 Task: Open a blank sheet, save the file as fostercreativity.doc Add Heading 'Ways to foster creativity: 'Ways to foster creativity:  Add the following points with arrow bulletsAdd the following points with arrow bullets •	Curiosity_x000D_
•	Inspiration _x000D_
•	Brainstorming_x000D_
•	Exploring new perspectives_x000D_
 Highlight heading with color  Yellow Select the entire text and apply  Outside Borders ,change the font size of heading and points to 18
Action: Mouse moved to (29, 22)
Screenshot: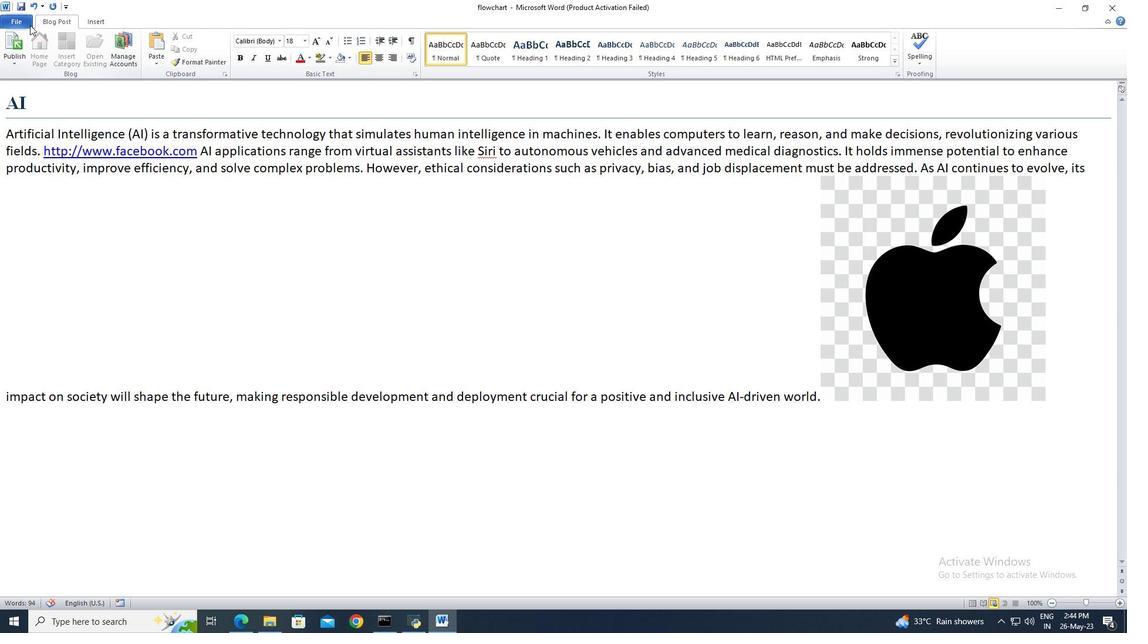 
Action: Mouse pressed left at (29, 22)
Screenshot: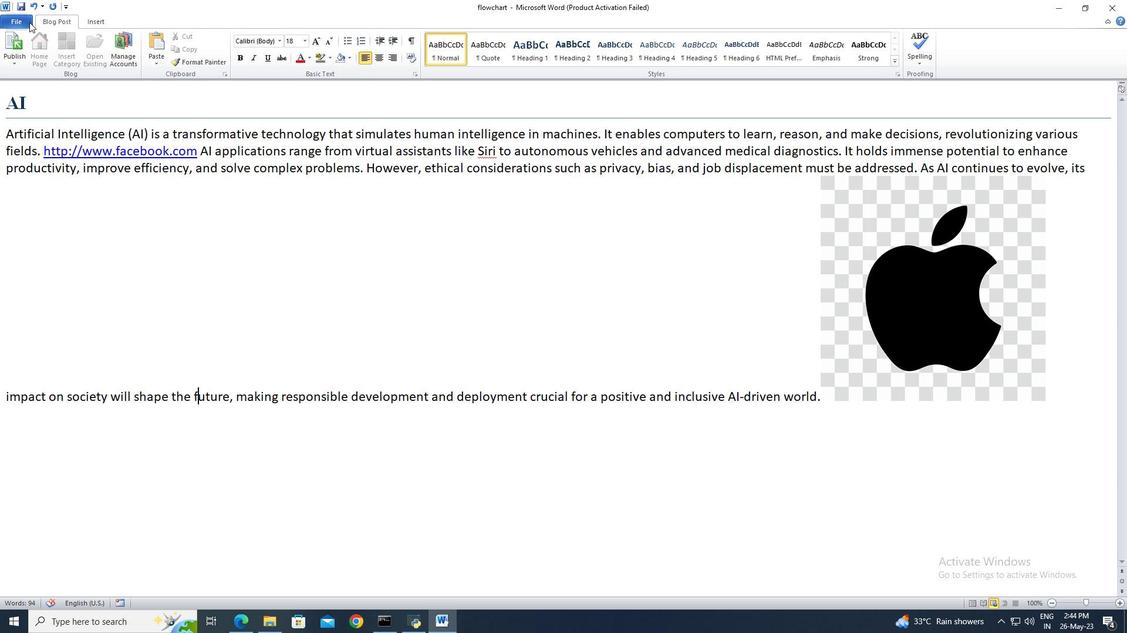 
Action: Mouse moved to (29, 149)
Screenshot: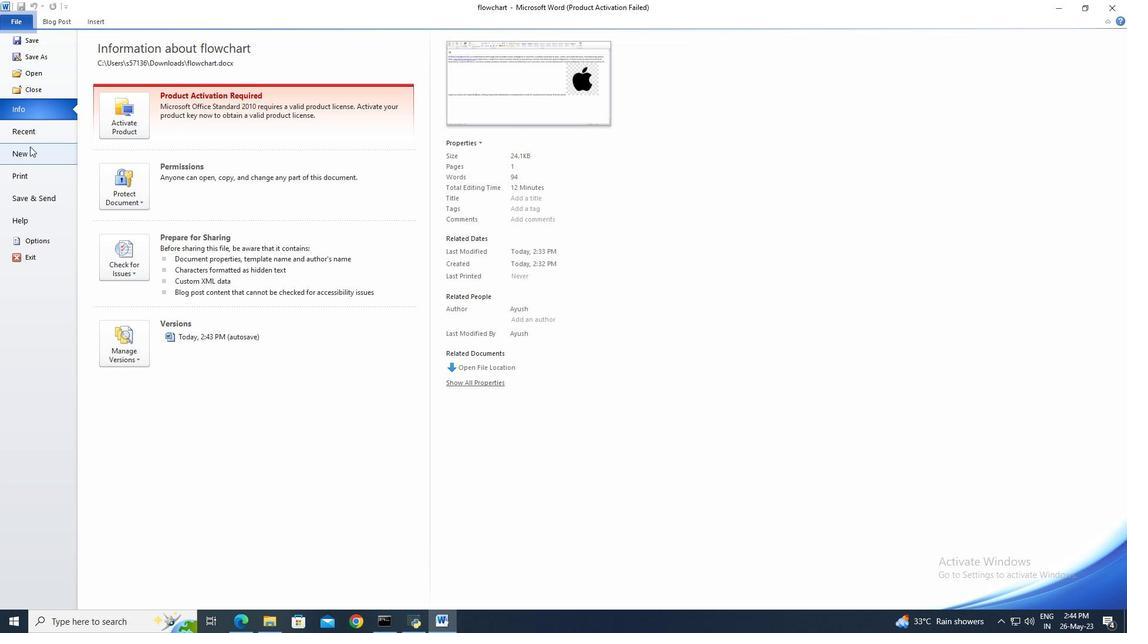 
Action: Mouse pressed left at (29, 149)
Screenshot: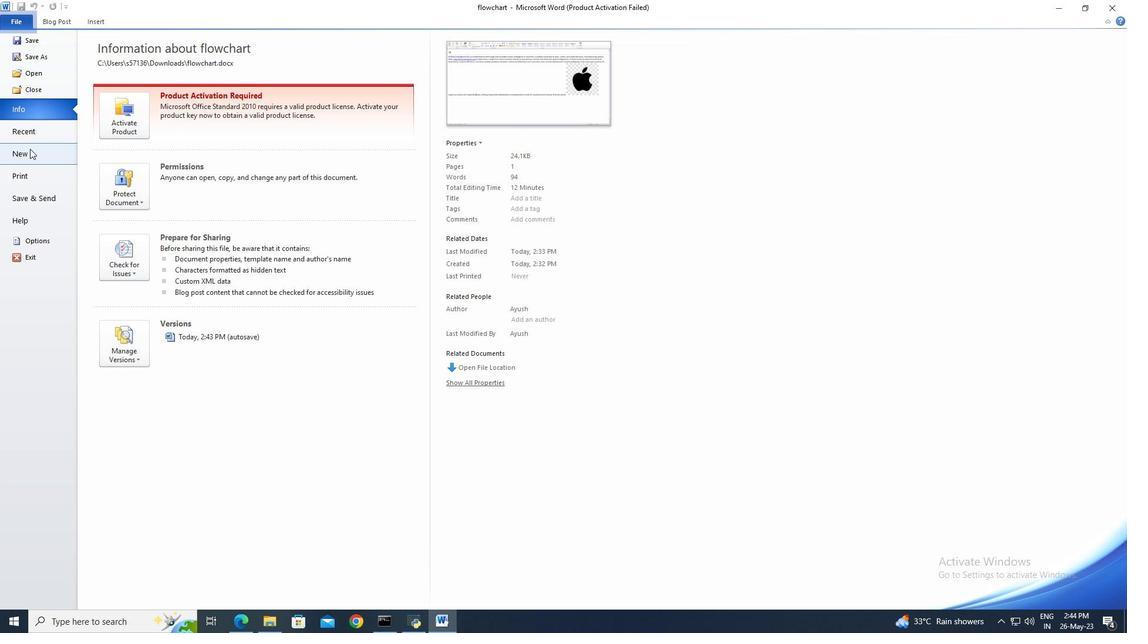 
Action: Mouse moved to (585, 297)
Screenshot: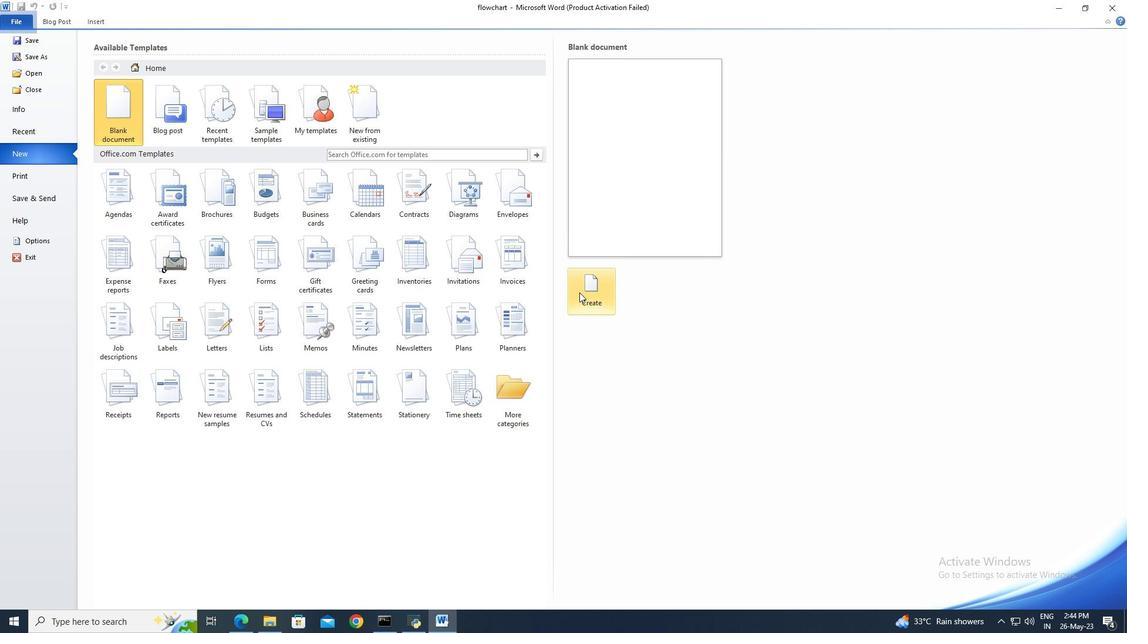 
Action: Mouse pressed left at (585, 297)
Screenshot: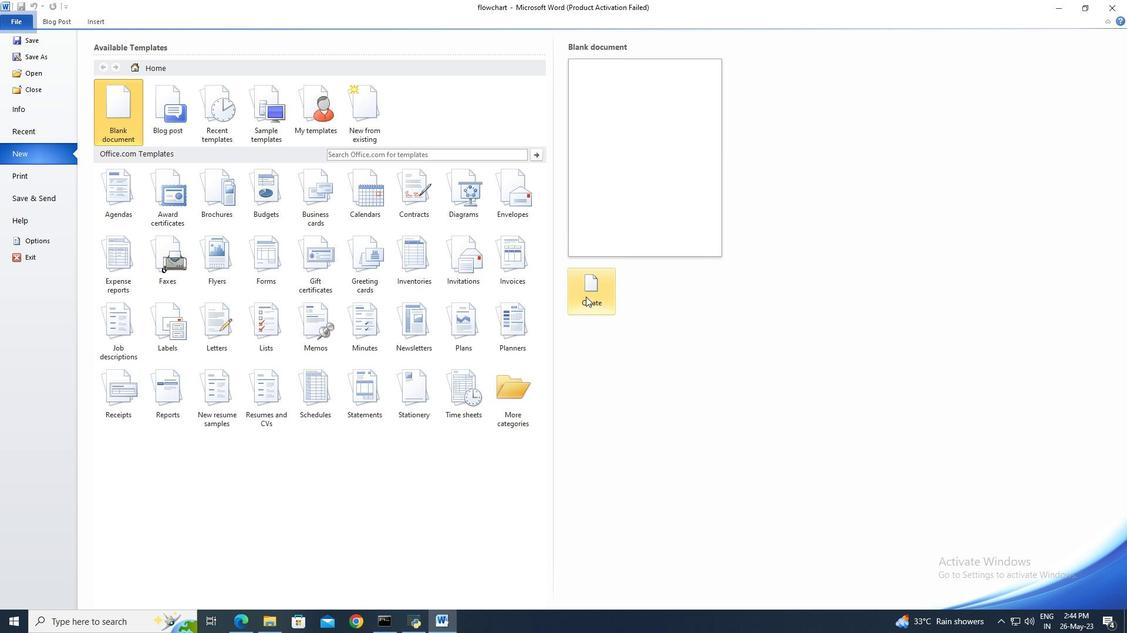
Action: Mouse moved to (28, 24)
Screenshot: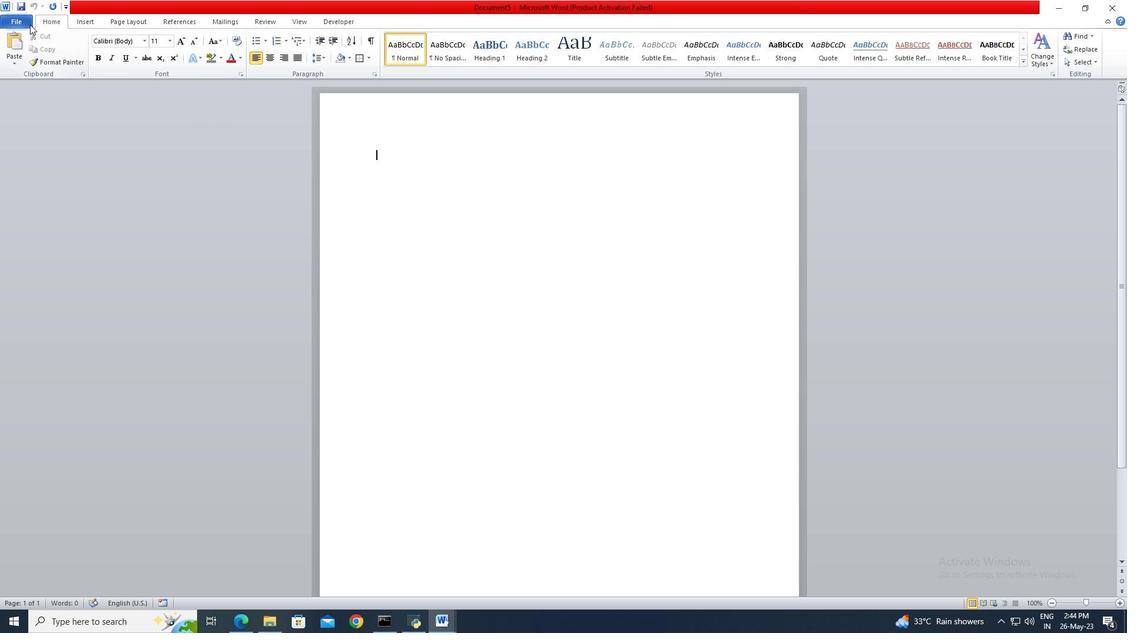 
Action: Mouse pressed left at (28, 24)
Screenshot: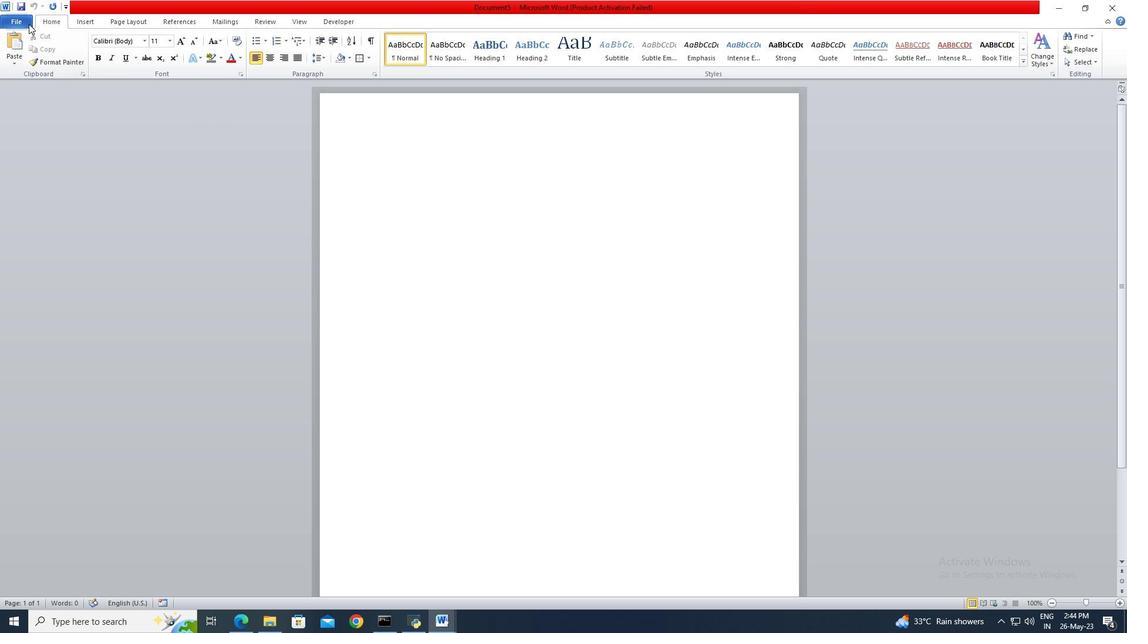 
Action: Mouse moved to (28, 53)
Screenshot: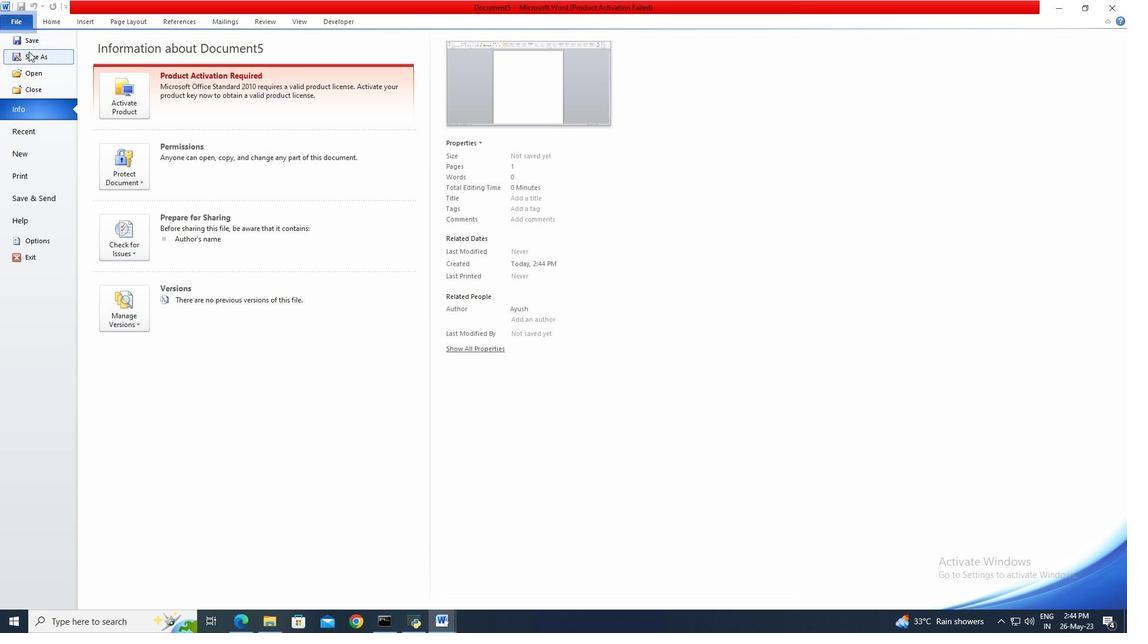 
Action: Mouse pressed left at (28, 53)
Screenshot: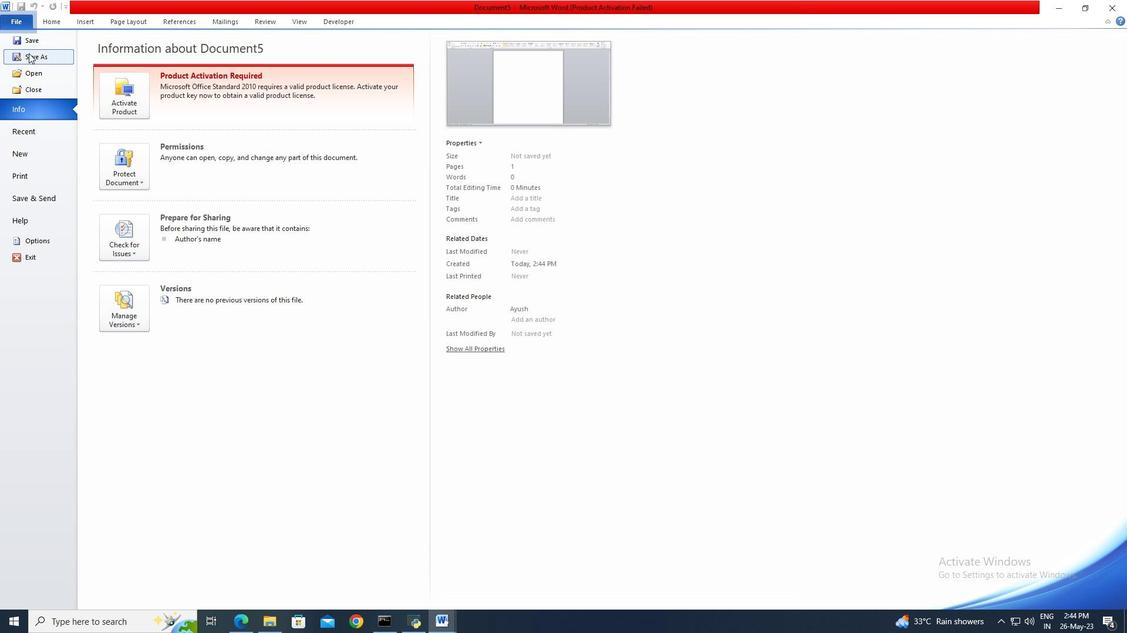 
Action: Mouse moved to (42, 122)
Screenshot: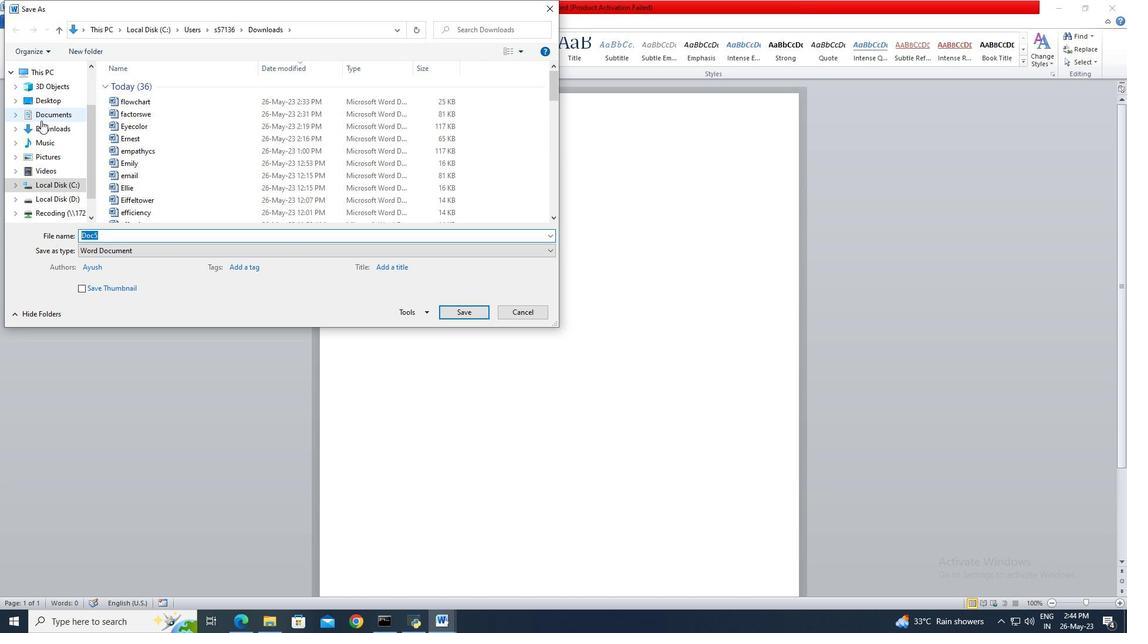 
Action: Mouse pressed left at (42, 122)
Screenshot: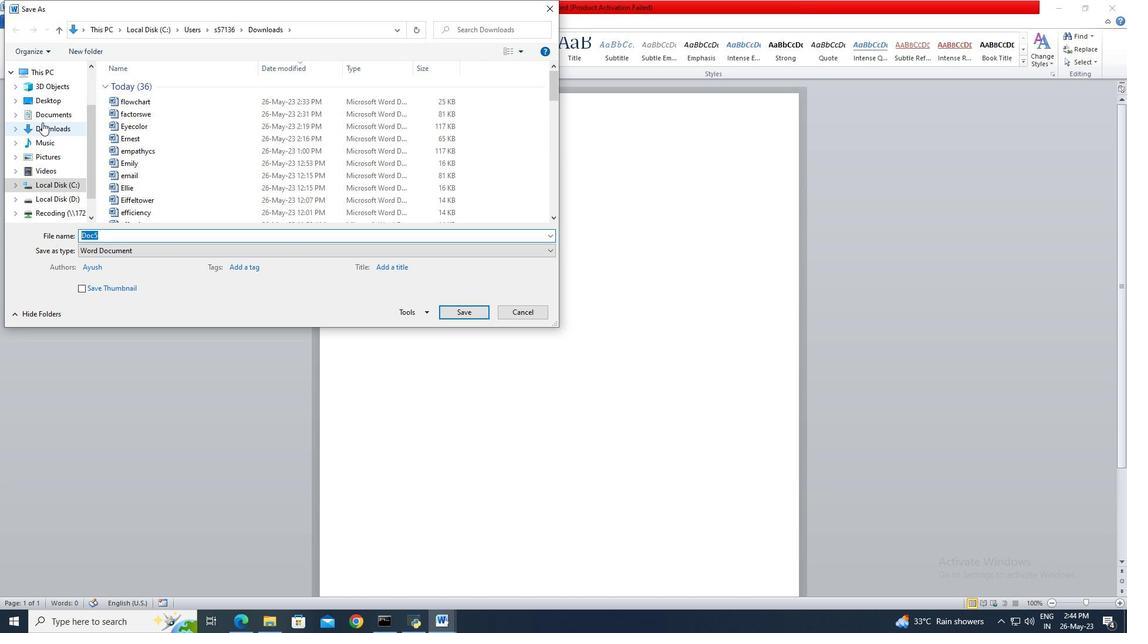 
Action: Mouse moved to (104, 235)
Screenshot: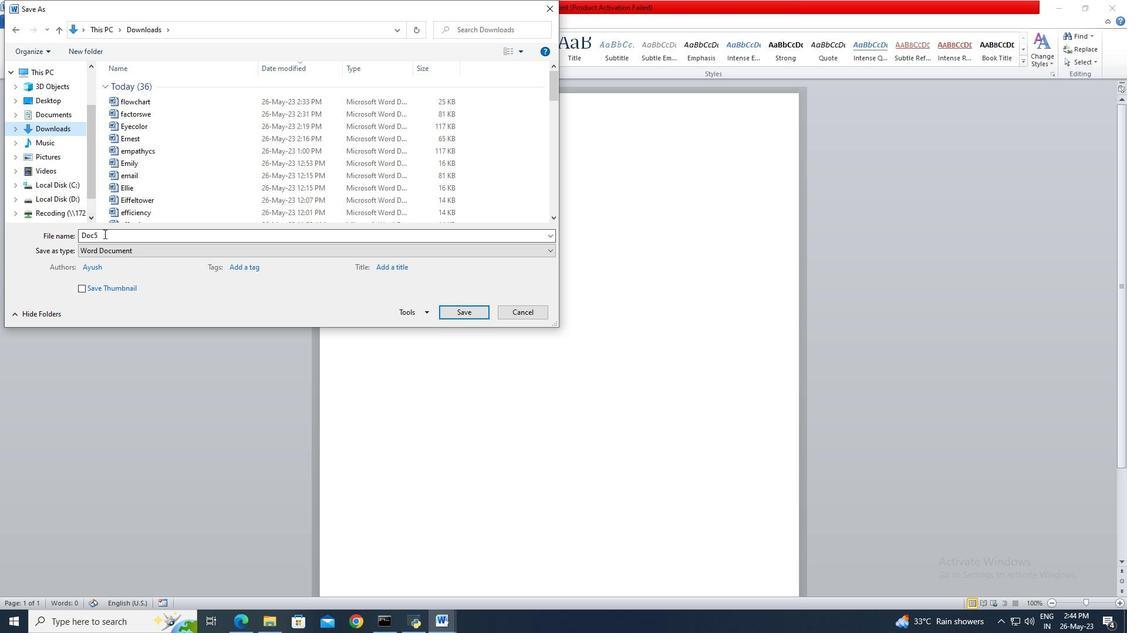 
Action: Mouse pressed left at (104, 235)
Screenshot: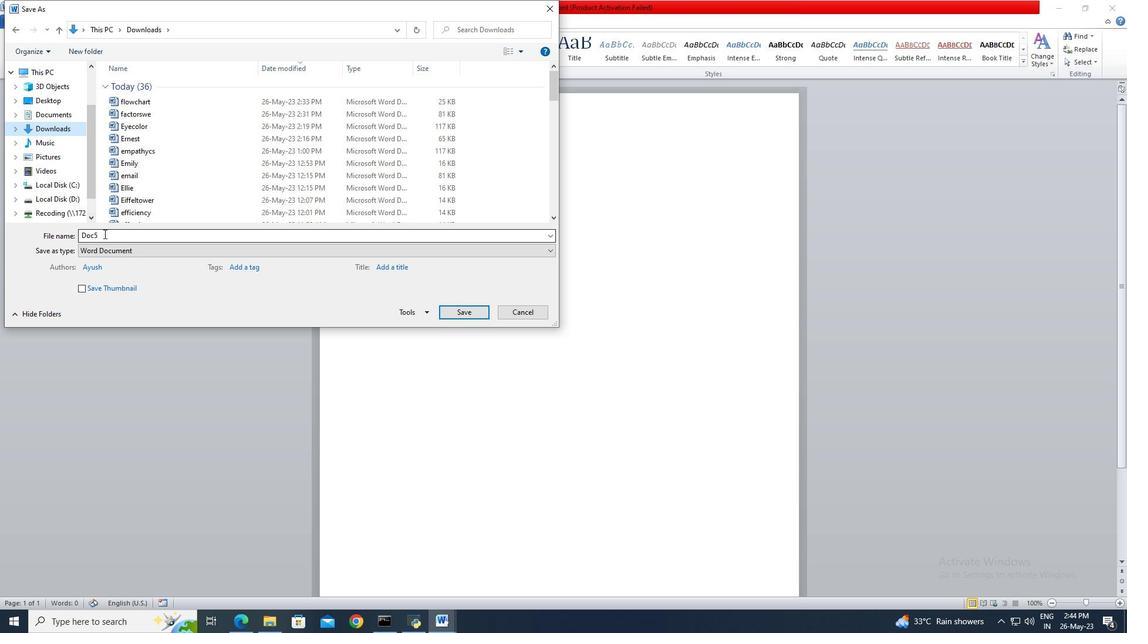 
Action: Key pressed fostercreativity
Screenshot: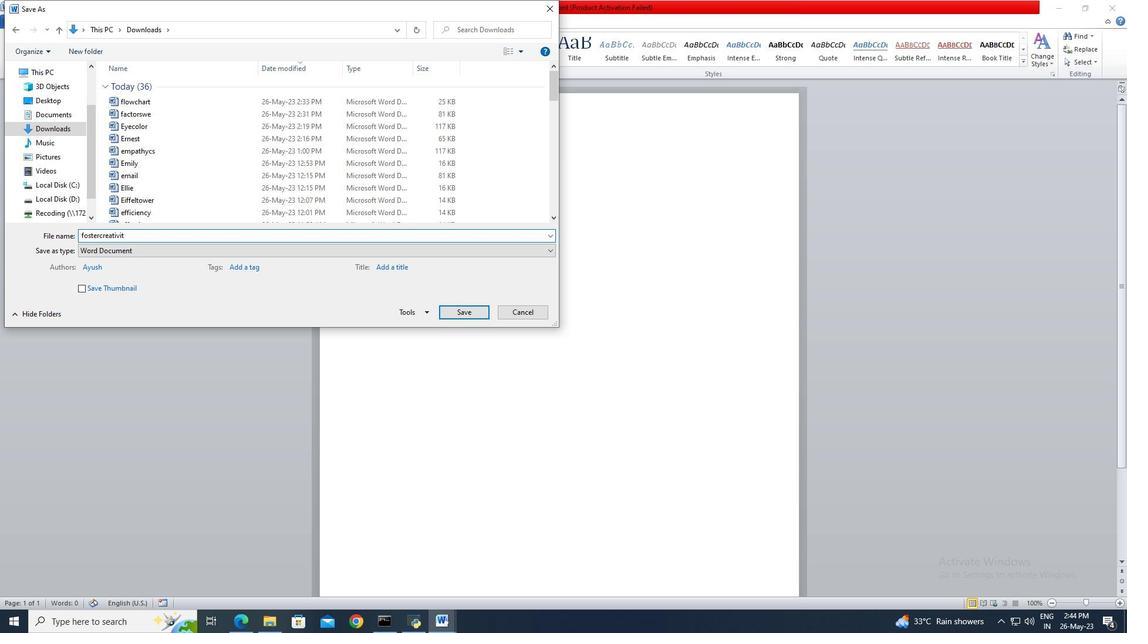 
Action: Mouse moved to (443, 311)
Screenshot: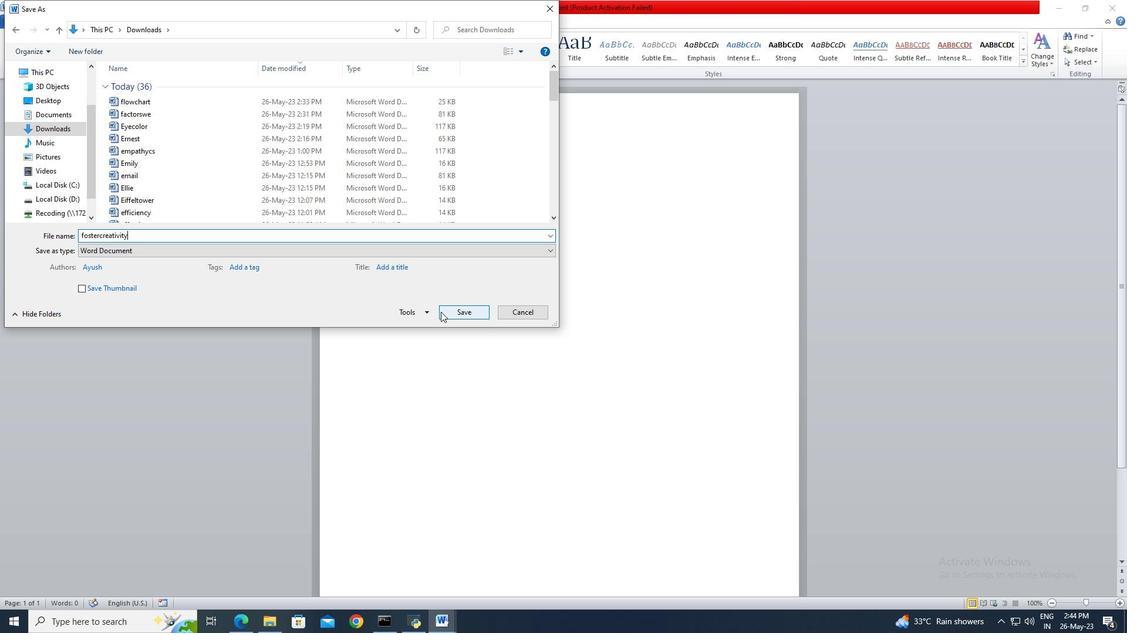 
Action: Mouse pressed left at (443, 311)
Screenshot: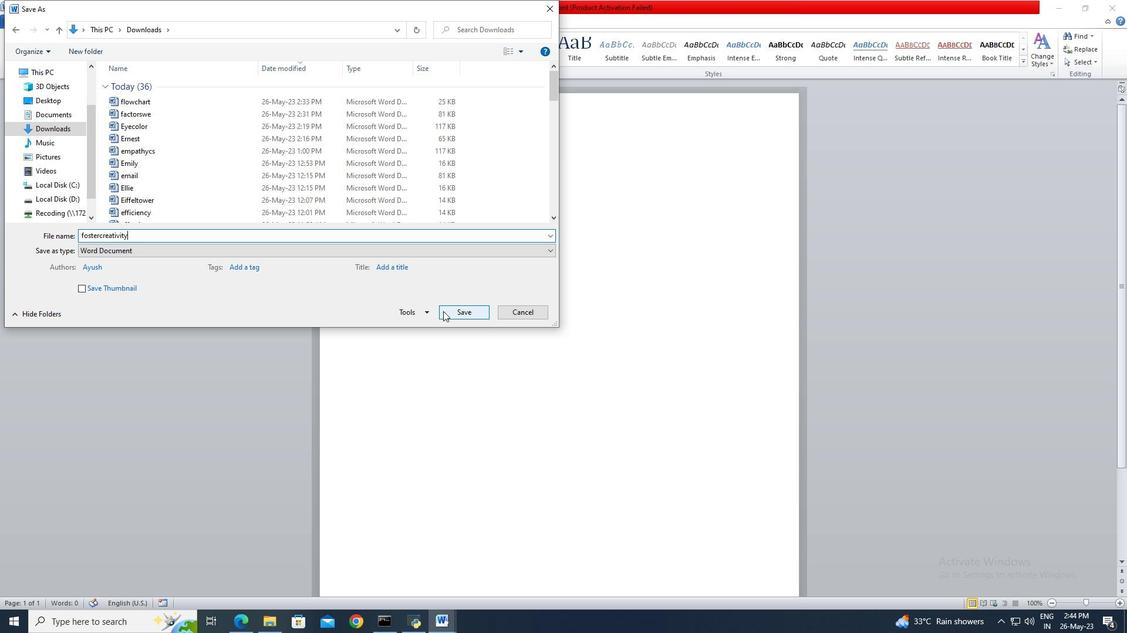 
Action: Mouse moved to (501, 55)
Screenshot: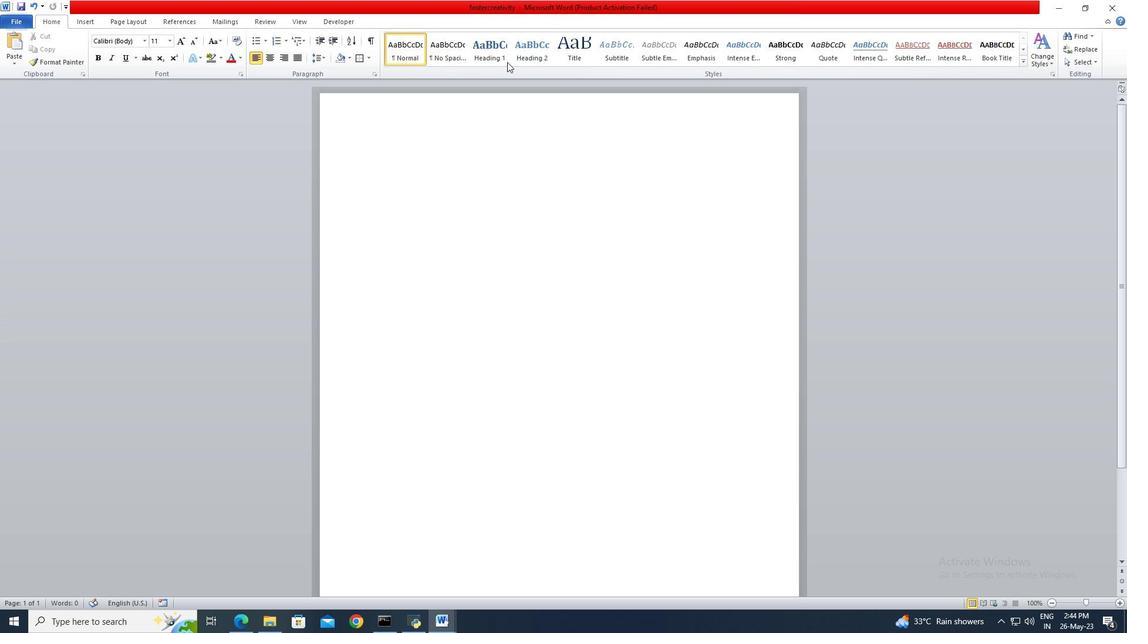 
Action: Mouse pressed left at (501, 55)
Screenshot: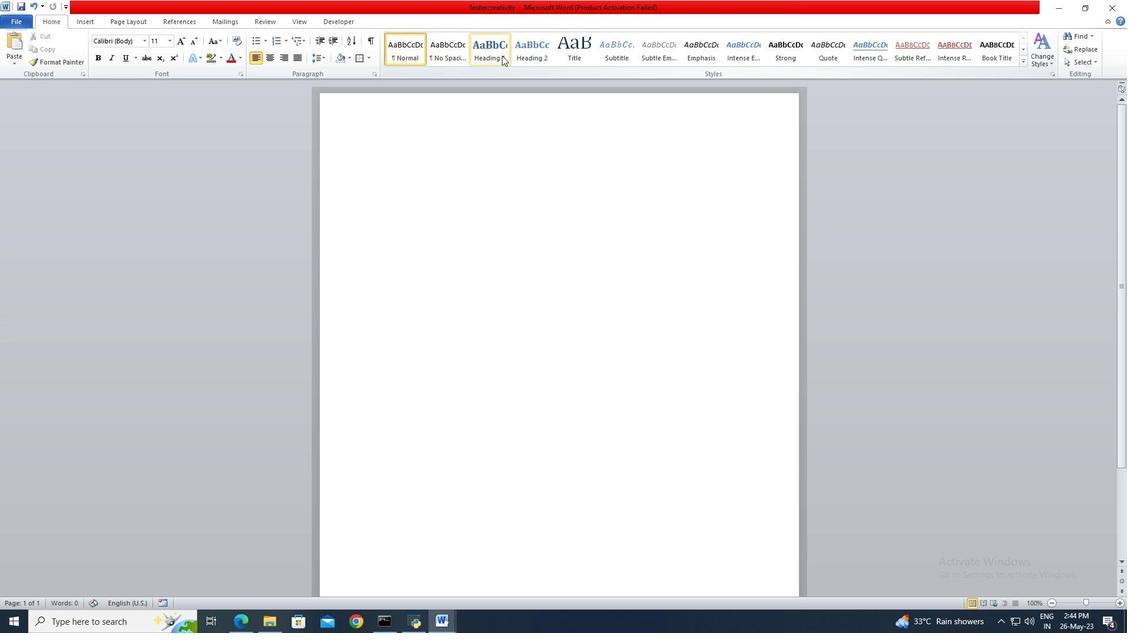 
Action: Mouse moved to (493, 174)
Screenshot: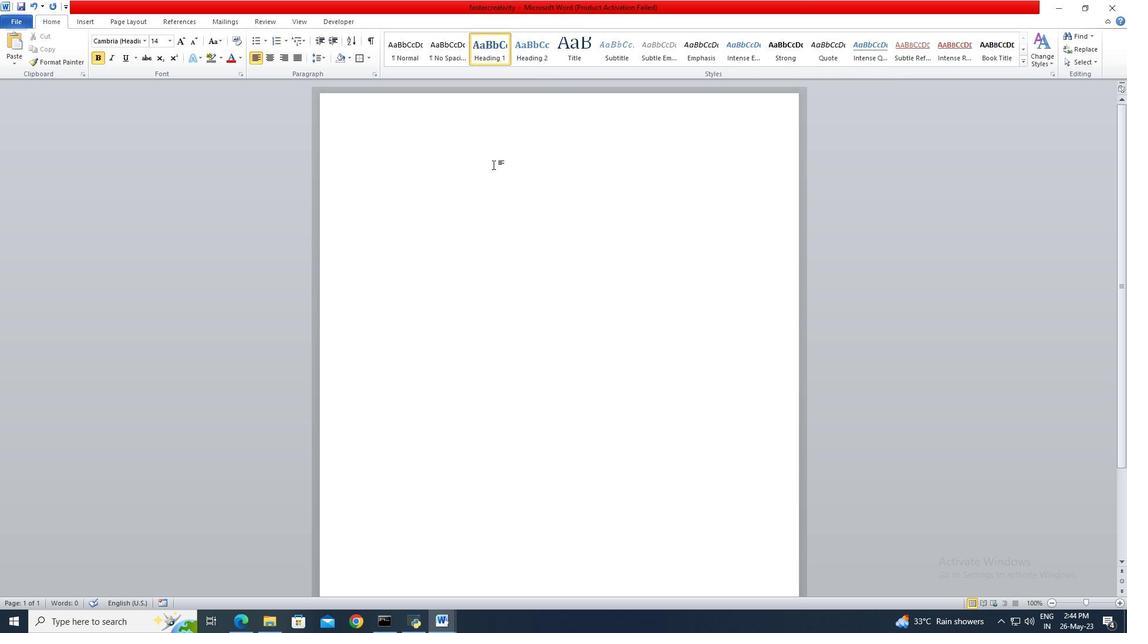 
Action: Mouse pressed left at (493, 174)
Screenshot: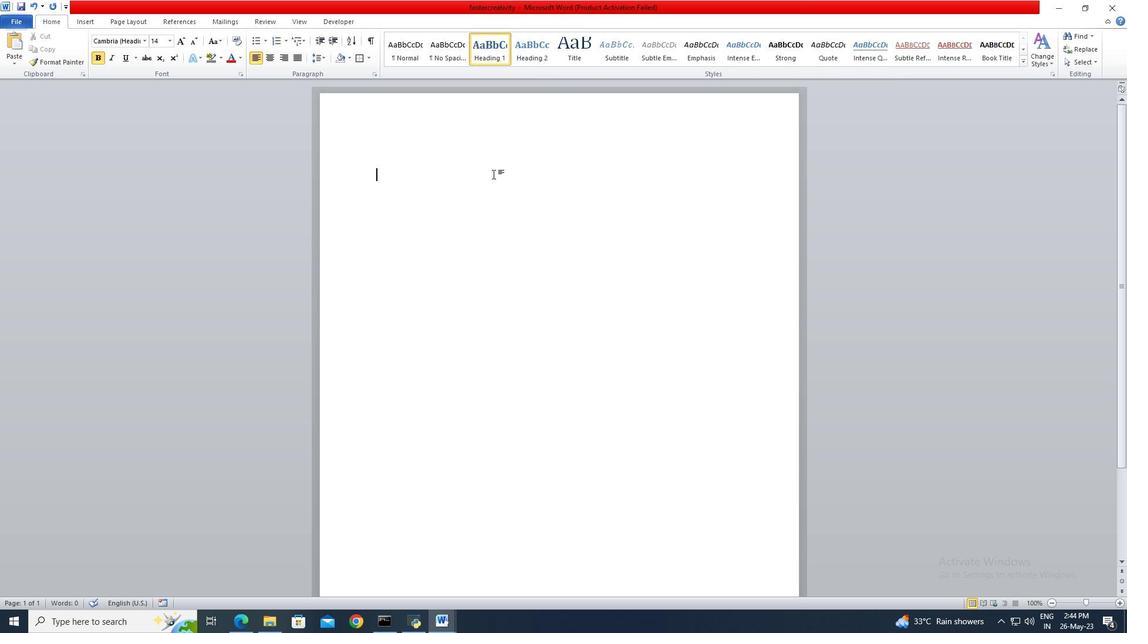 
Action: Key pressed <Key.shift><Key.shift><Key.shift>Ways<Key.space>to<Key.space>foster<Key.space>creativity<Key.shift>:<Key.enter><Key.enter>
Screenshot: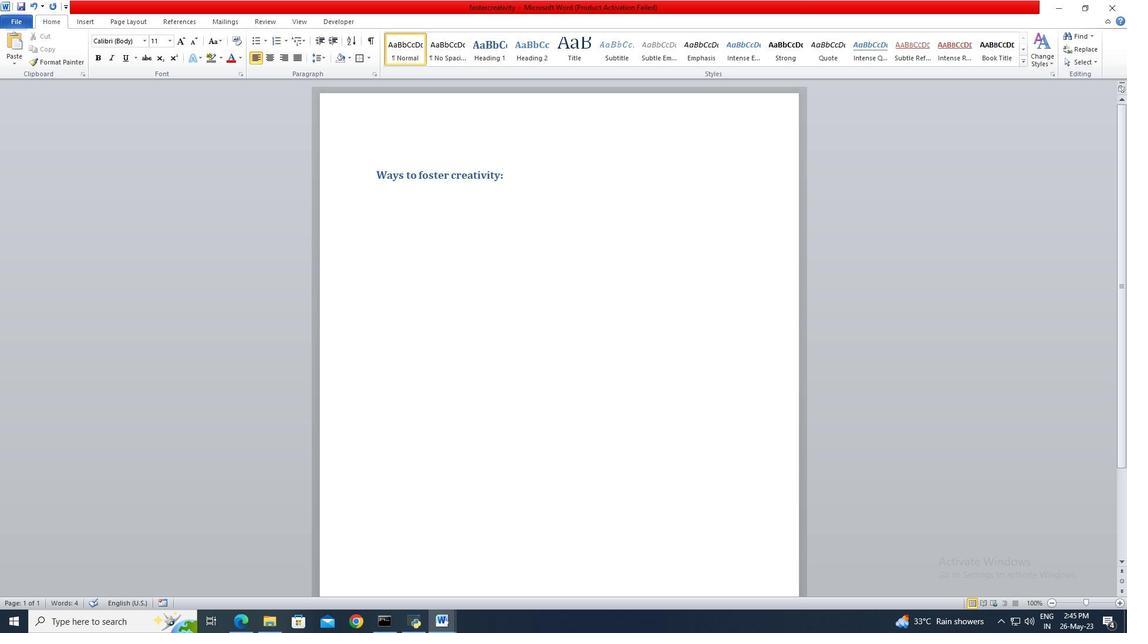 
Action: Mouse moved to (268, 39)
Screenshot: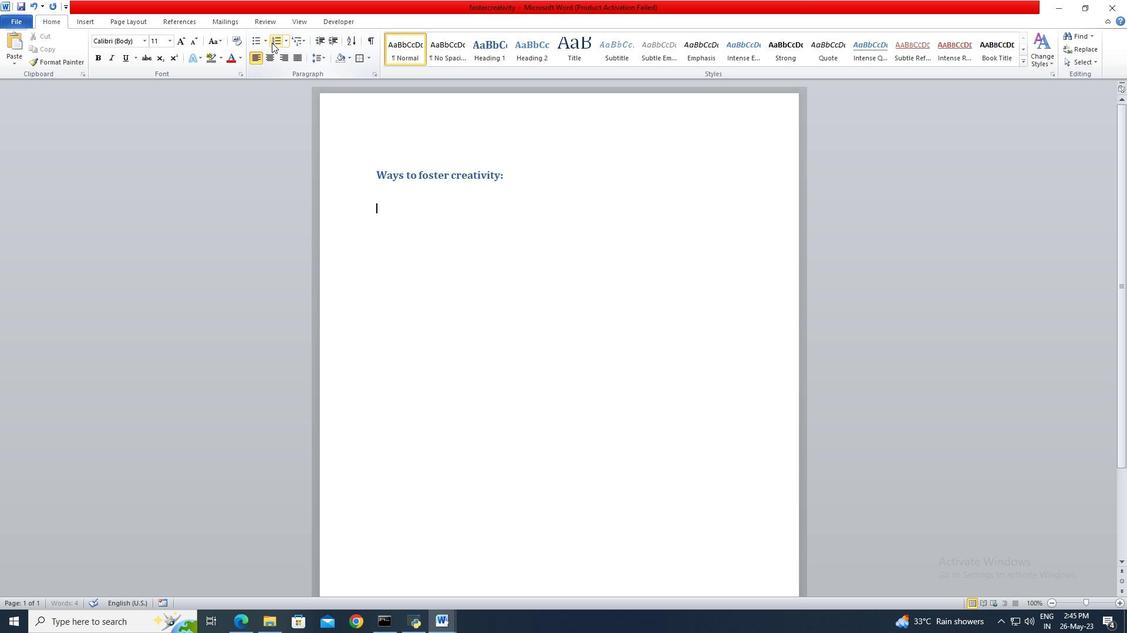 
Action: Mouse pressed left at (268, 39)
Screenshot: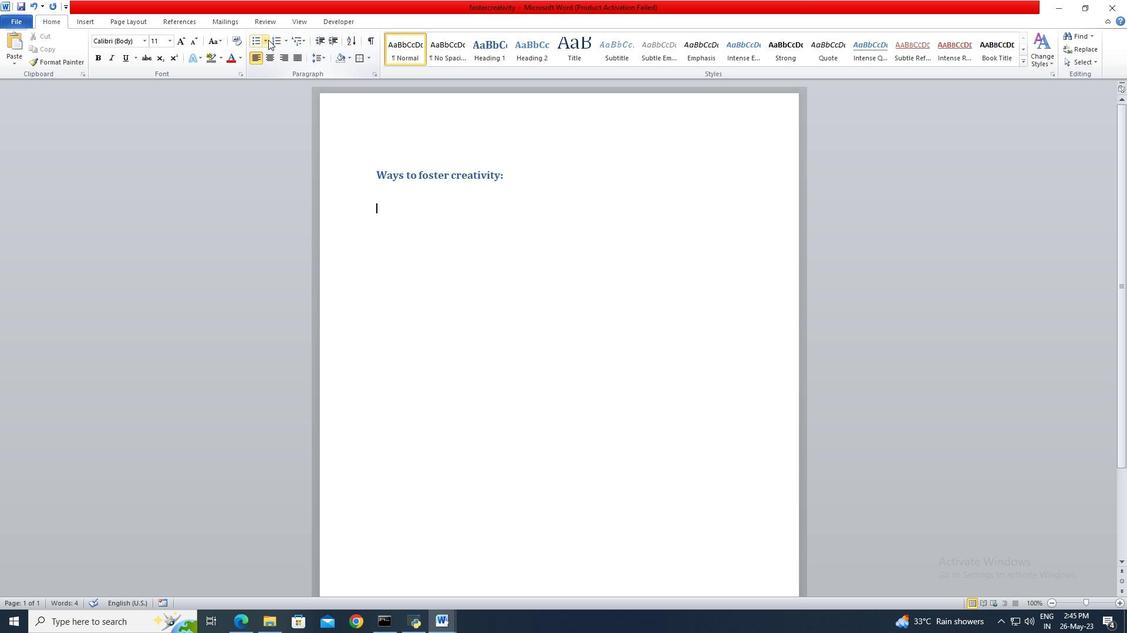 
Action: Mouse moved to (268, 135)
Screenshot: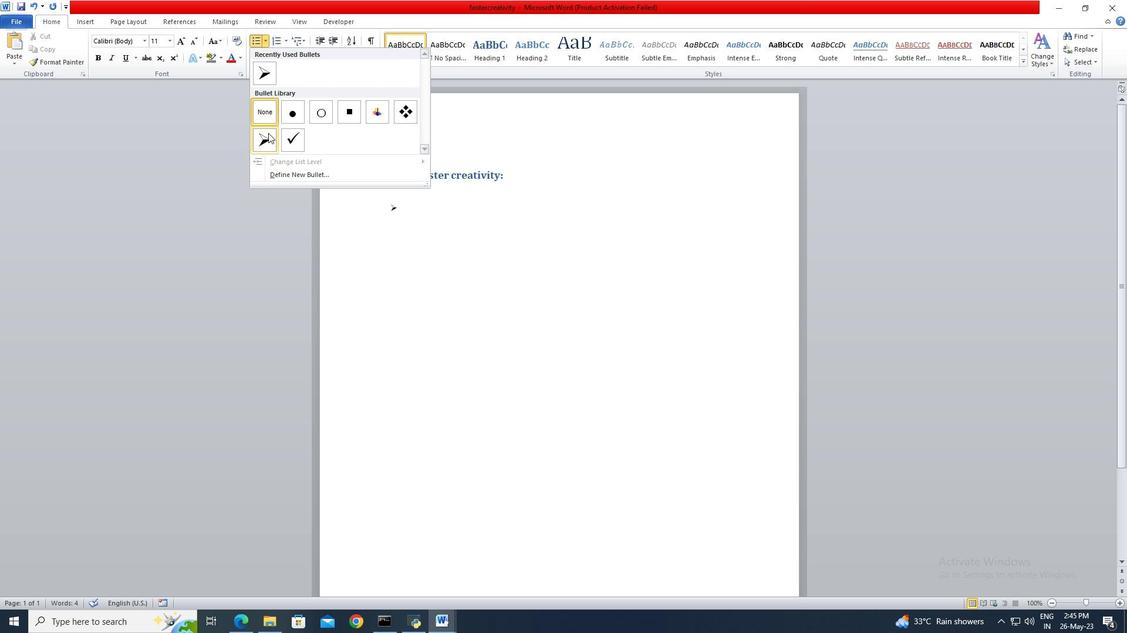 
Action: Mouse pressed left at (268, 135)
Screenshot: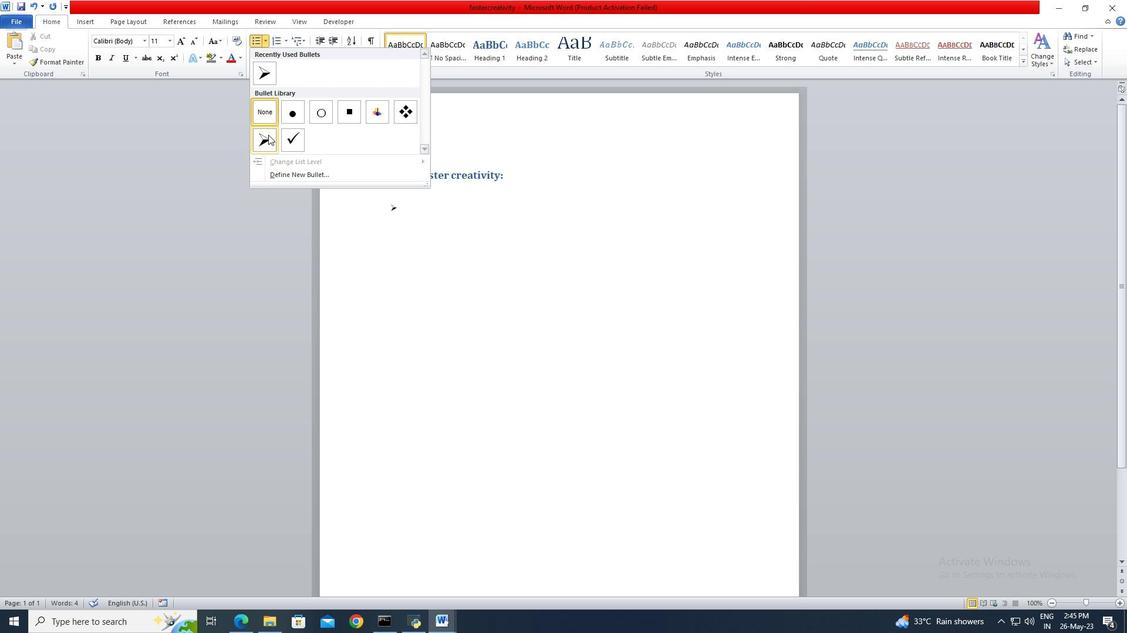 
Action: Mouse moved to (405, 211)
Screenshot: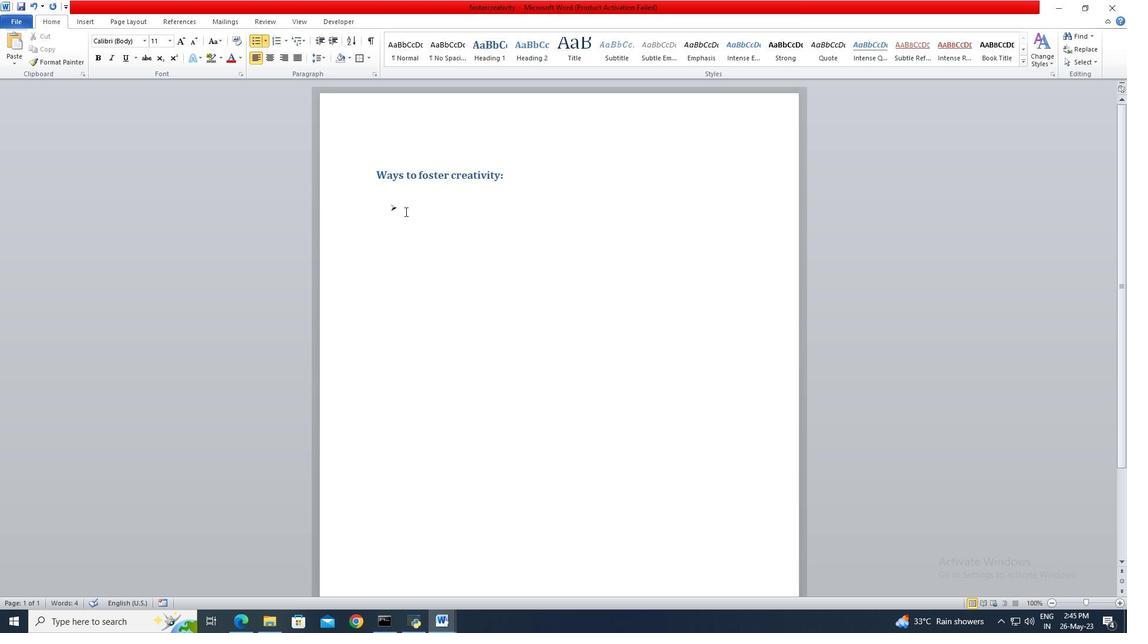 
Action: Mouse pressed left at (405, 211)
Screenshot: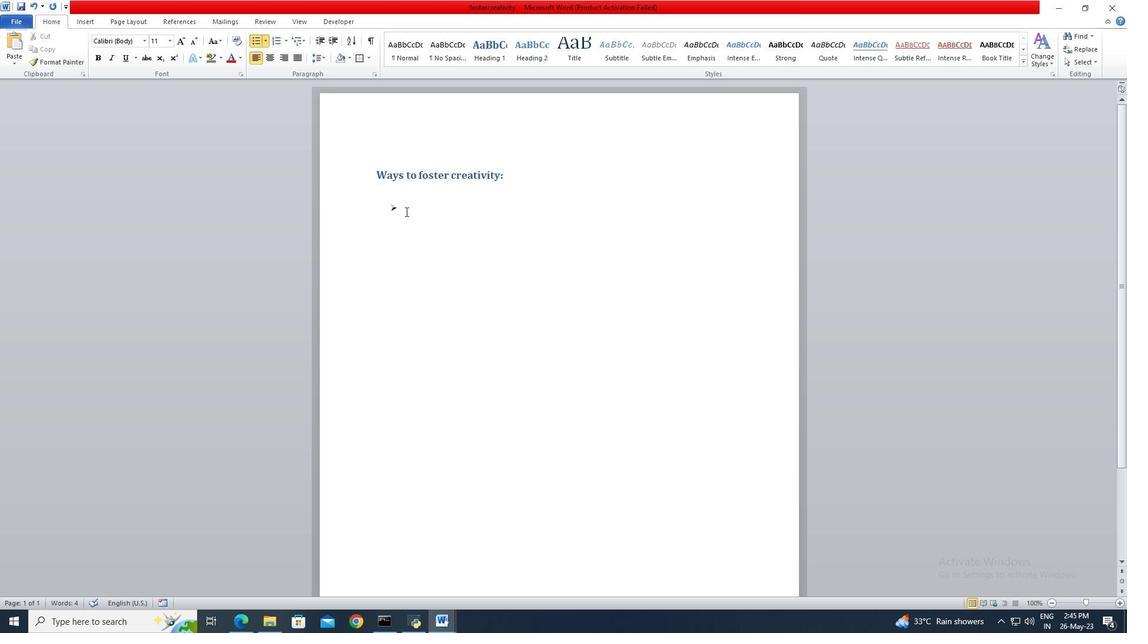 
Action: Key pressed <Key.shift>Curiosity<Key.enter><Key.shift>Inspiration<Key.enter><Key.shift>Brainstorming<Key.enter><Key.shift>Exploring<Key.space>new<Key.space>perspectives
Screenshot: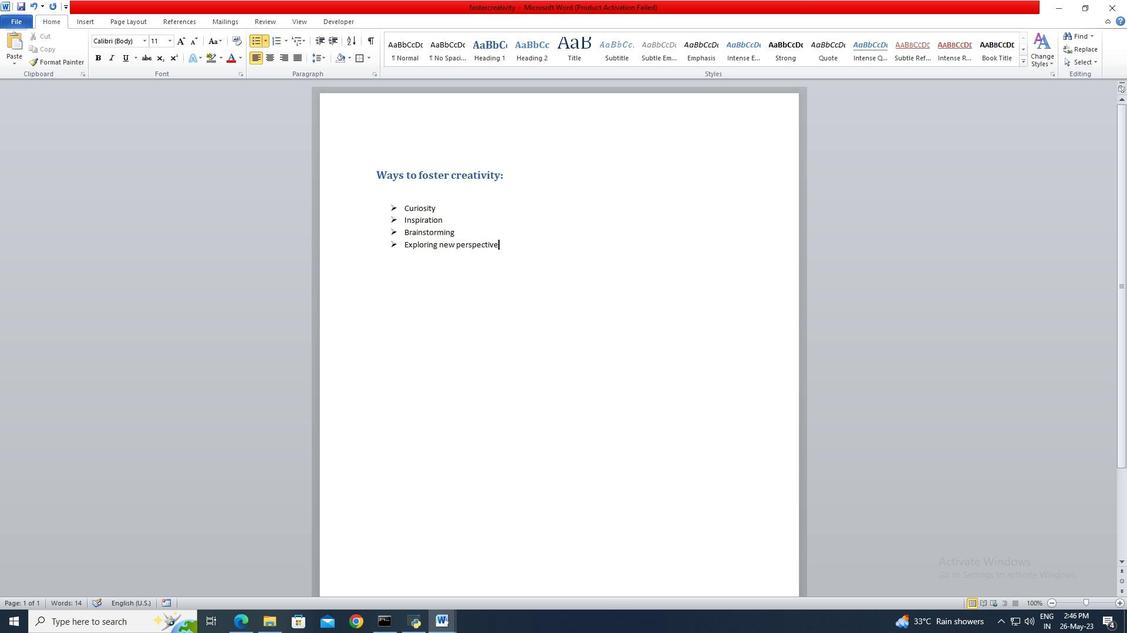 
Action: Mouse moved to (376, 175)
Screenshot: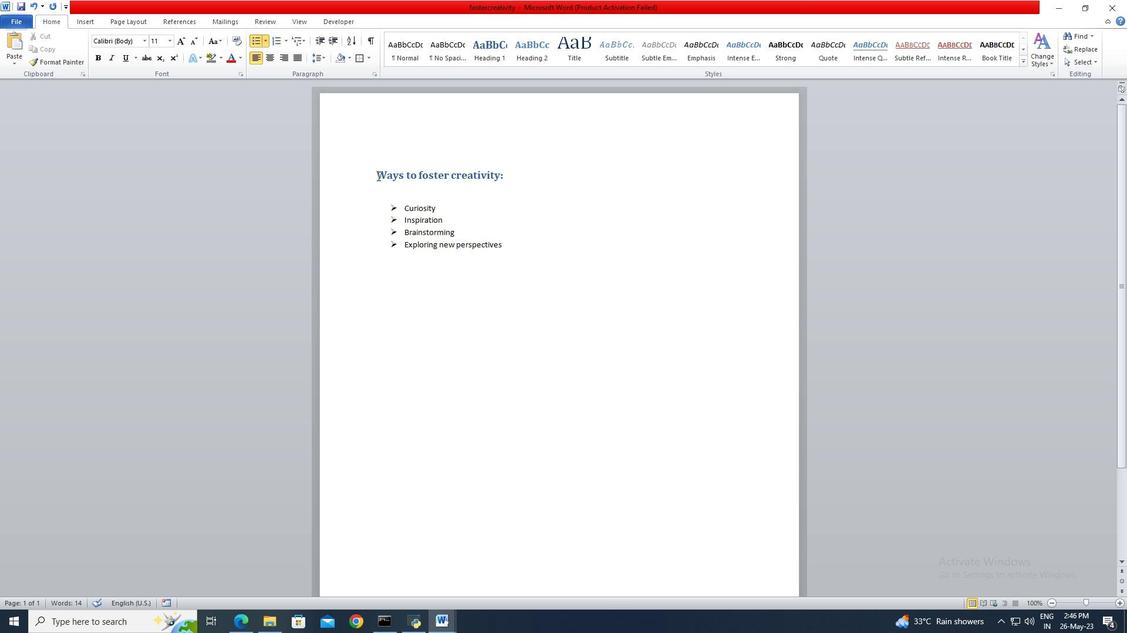 
Action: Mouse pressed left at (376, 175)
Screenshot: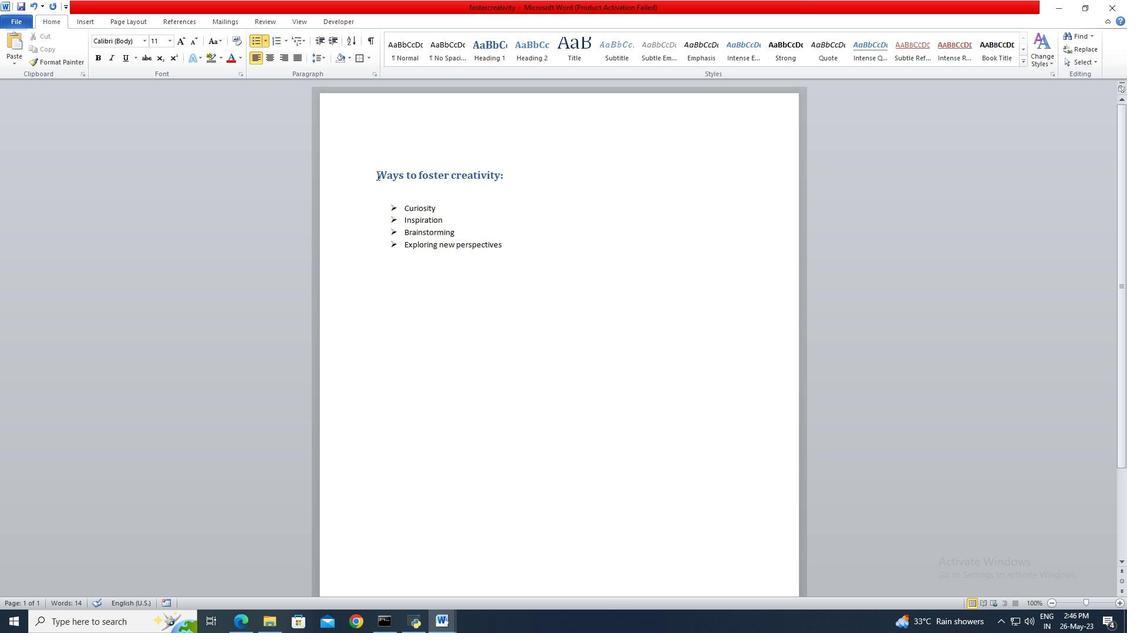 
Action: Mouse moved to (382, 179)
Screenshot: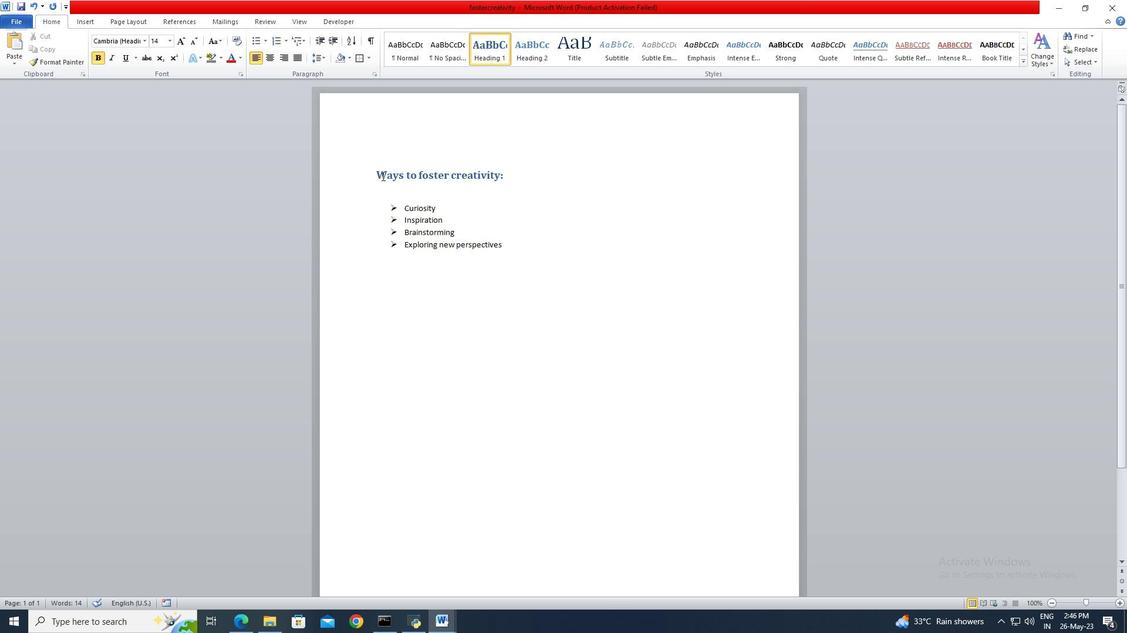 
Action: Key pressed <Key.shift><Key.right><Key.end>
Screenshot: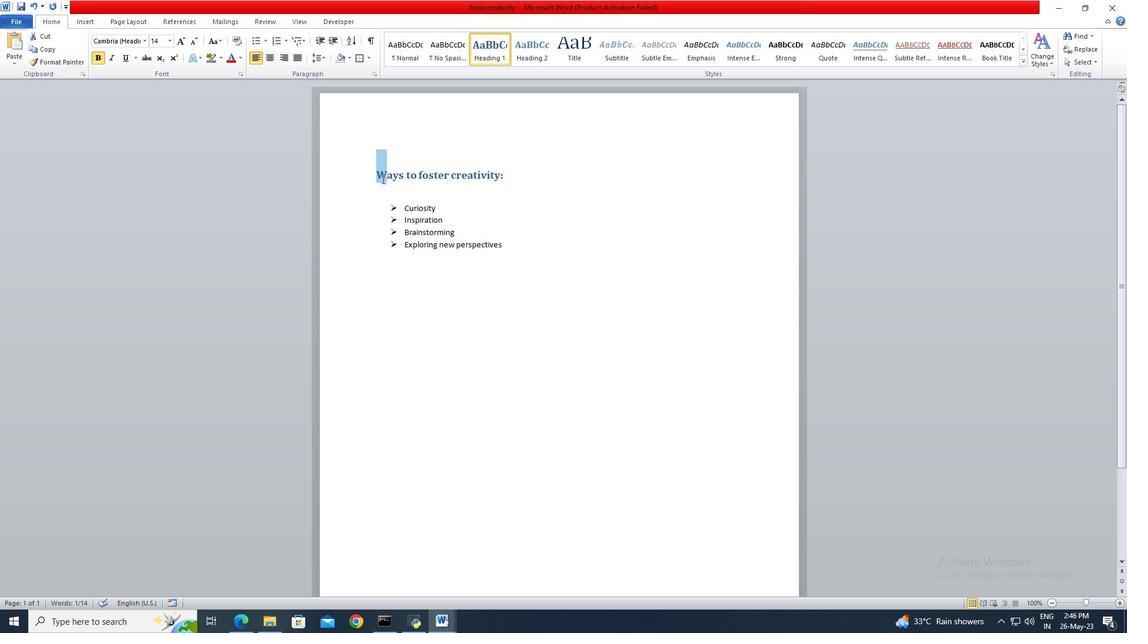 
Action: Mouse moved to (223, 59)
Screenshot: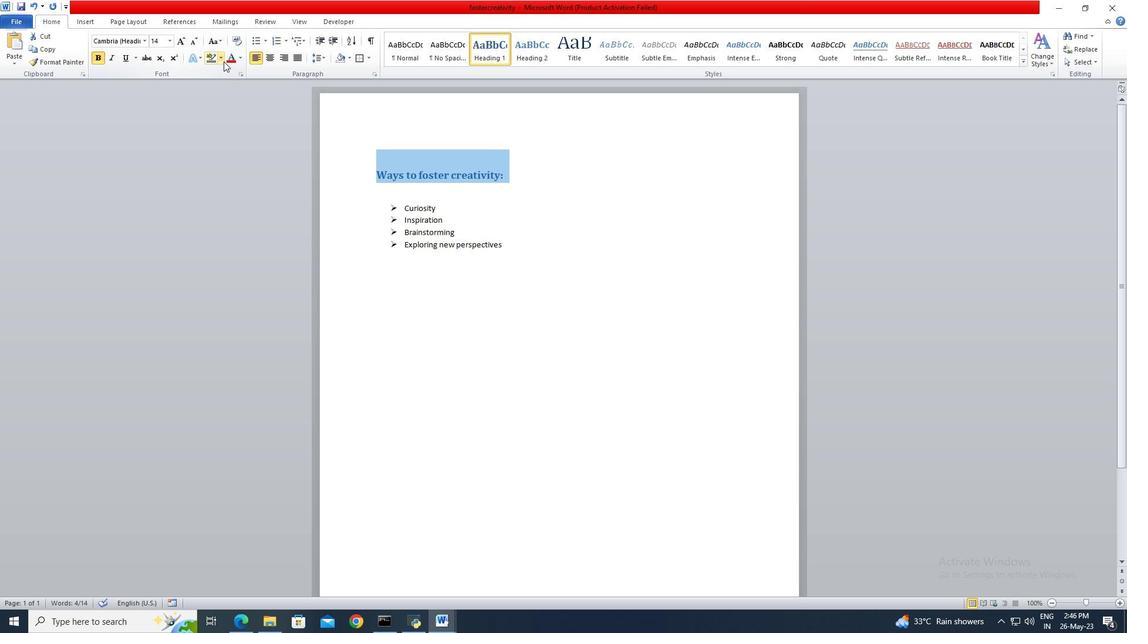 
Action: Mouse pressed left at (223, 59)
Screenshot: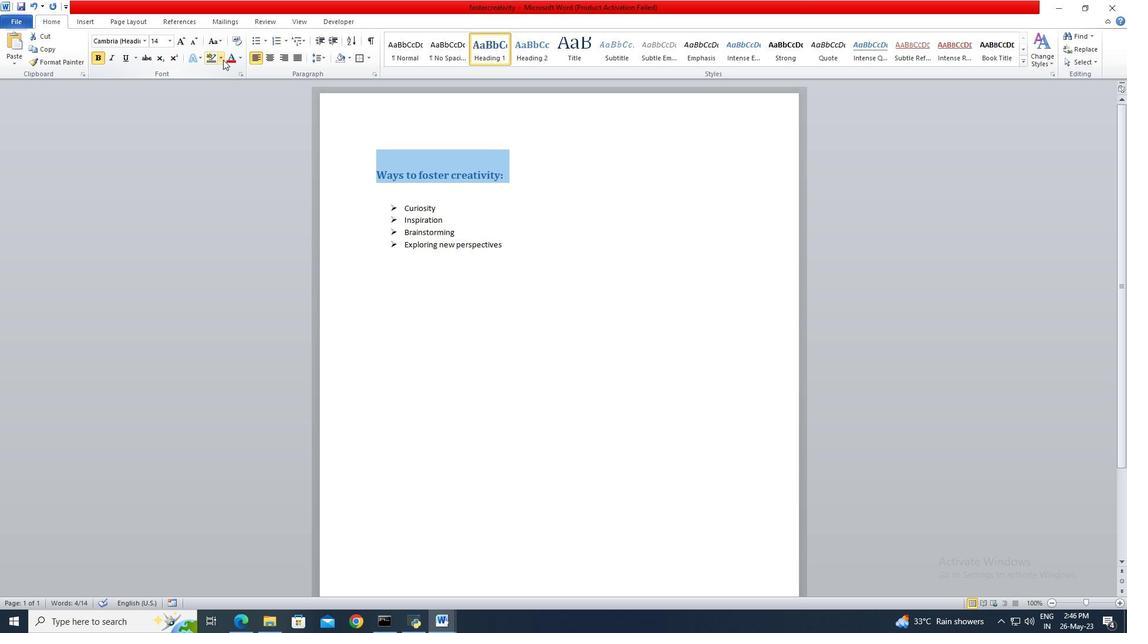 
Action: Mouse moved to (218, 75)
Screenshot: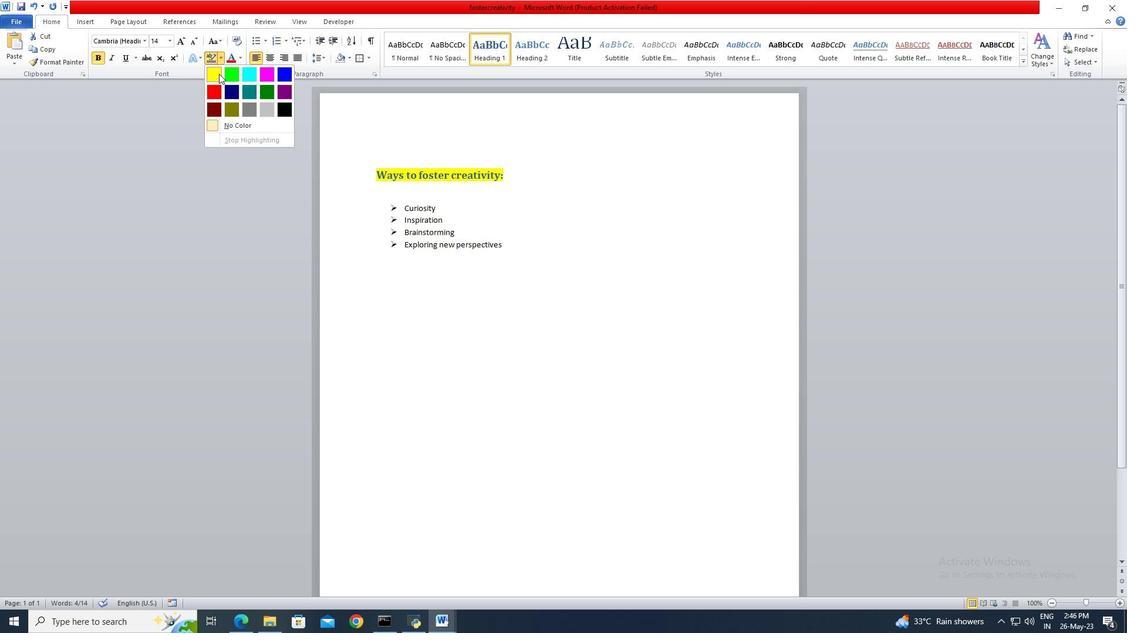 
Action: Mouse pressed left at (218, 75)
Screenshot: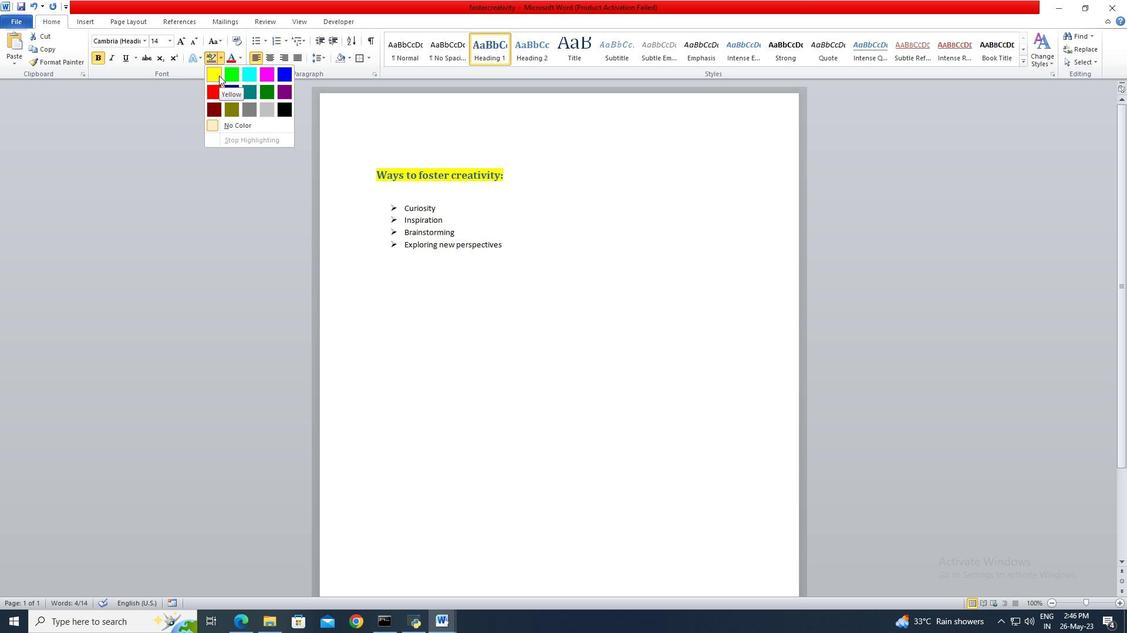 
Action: Mouse moved to (278, 122)
Screenshot: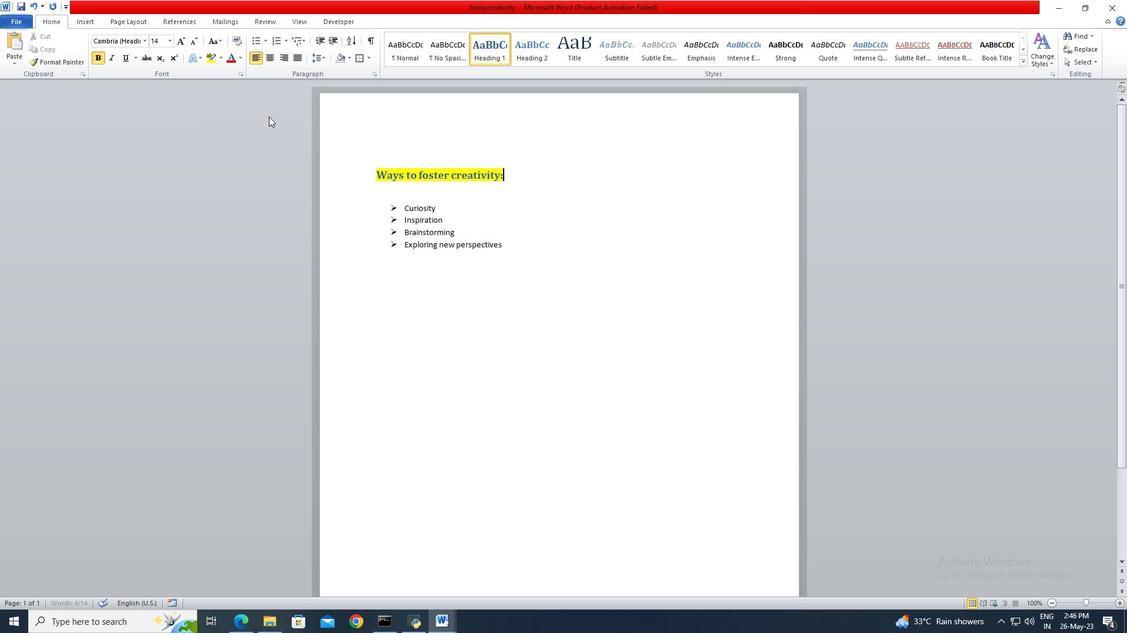 
Action: Key pressed ctrl+A
Screenshot: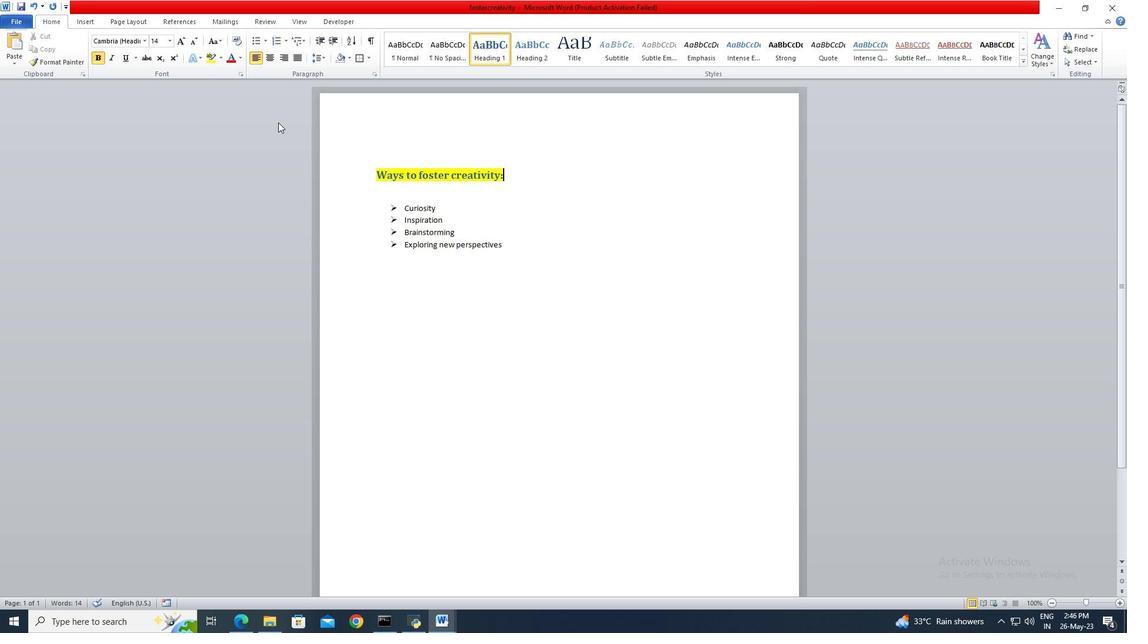 
Action: Mouse moved to (367, 58)
Screenshot: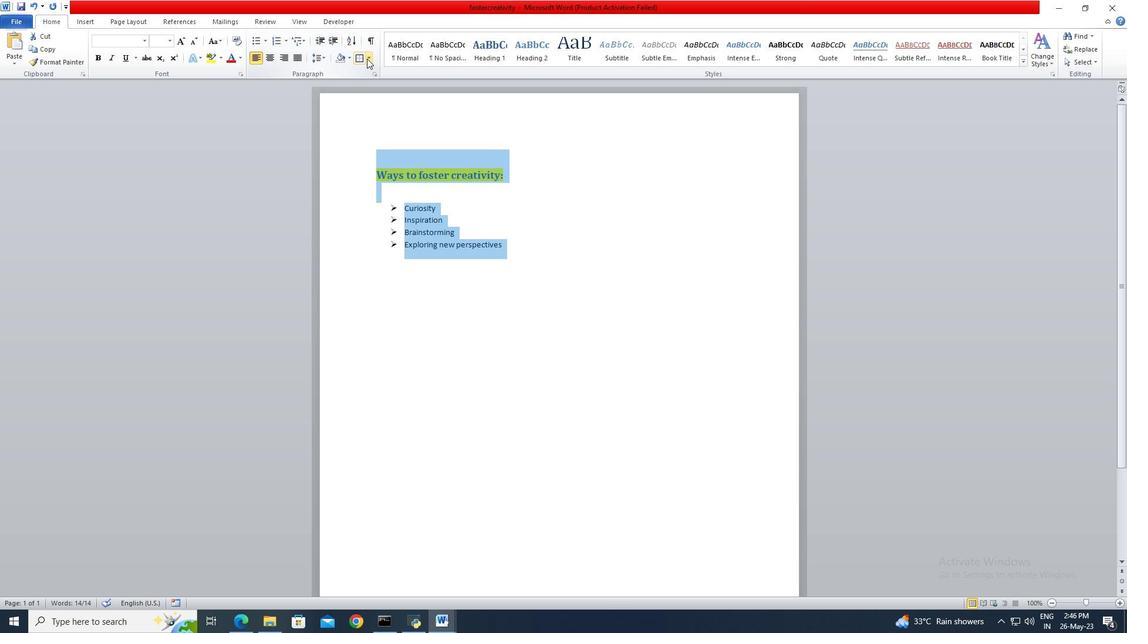 
Action: Mouse pressed left at (367, 58)
Screenshot: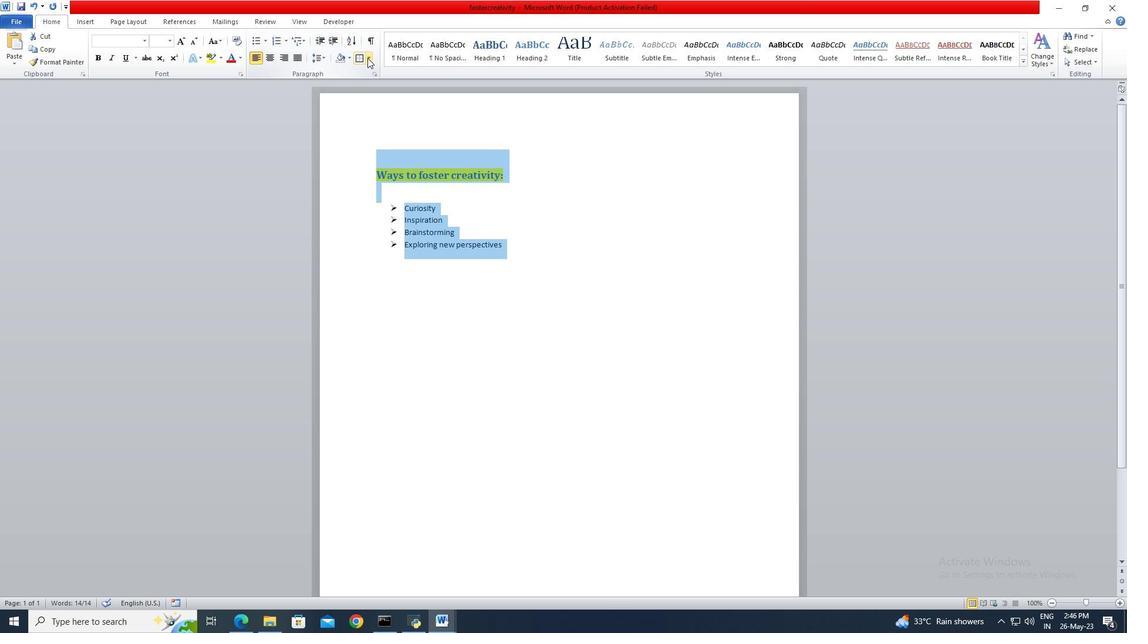 
Action: Mouse moved to (380, 146)
Screenshot: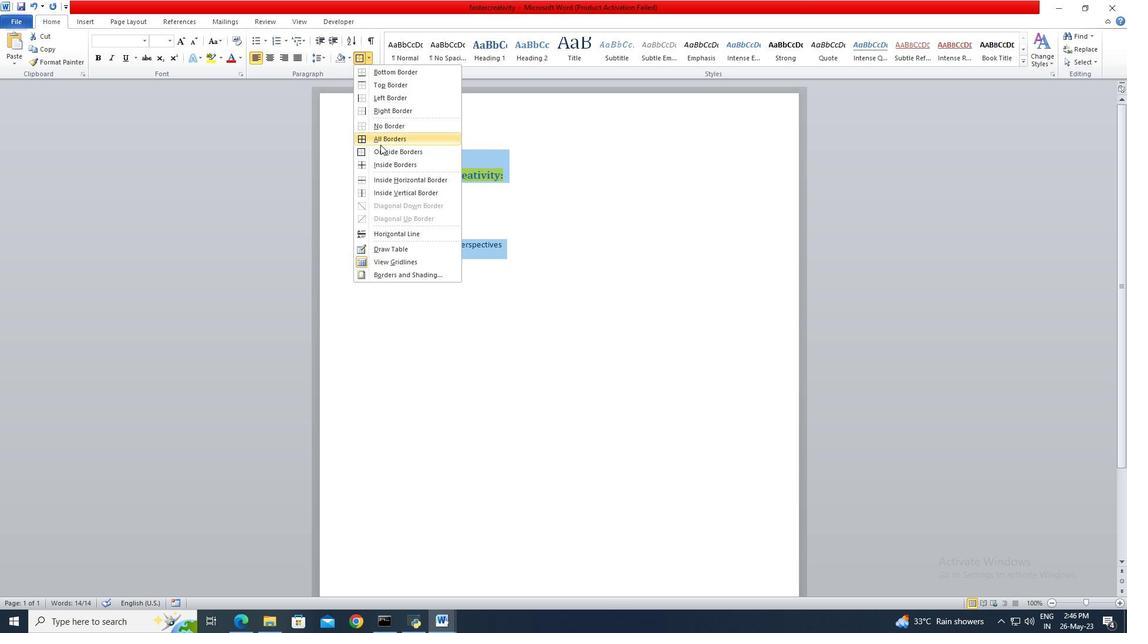 
Action: Mouse pressed left at (380, 146)
Screenshot: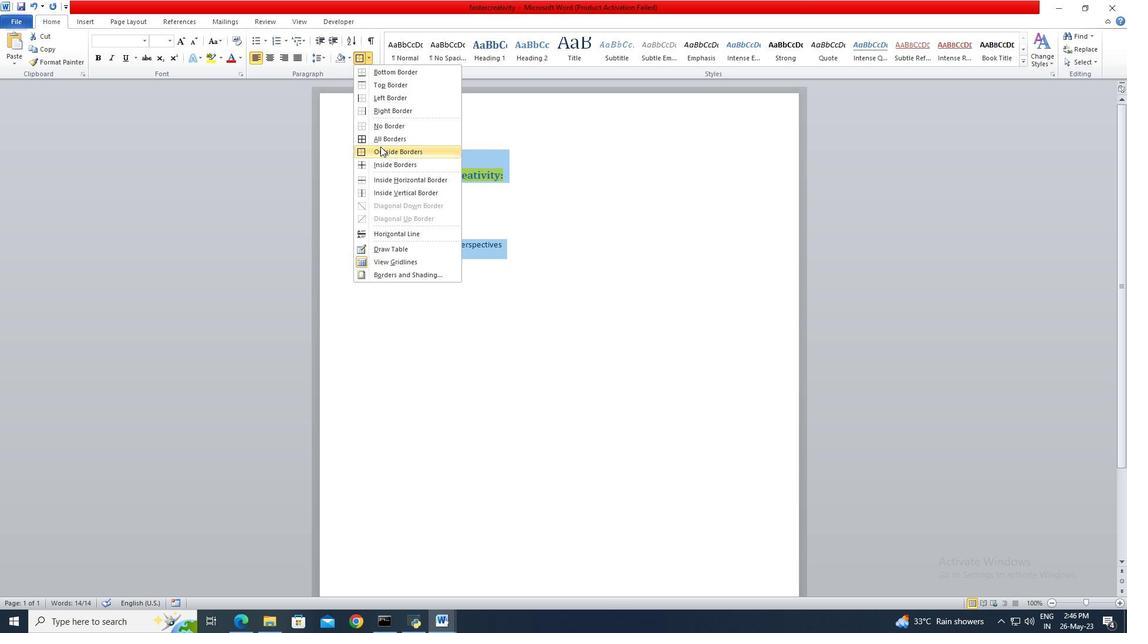 
Action: Mouse moved to (381, 173)
Screenshot: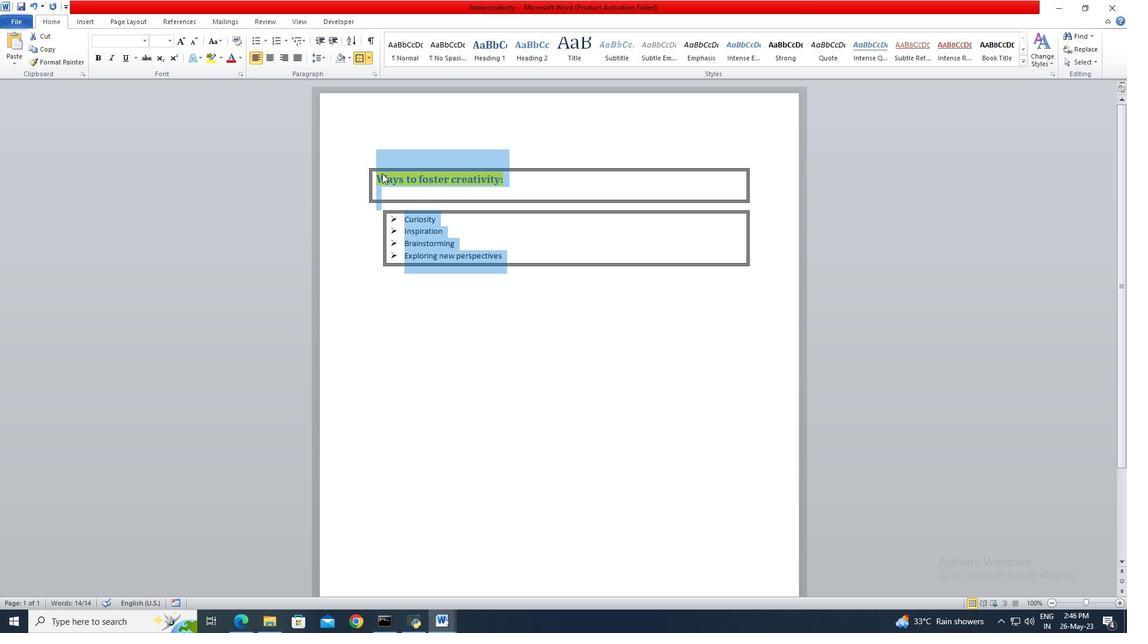 
Action: Mouse pressed left at (381, 173)
Screenshot: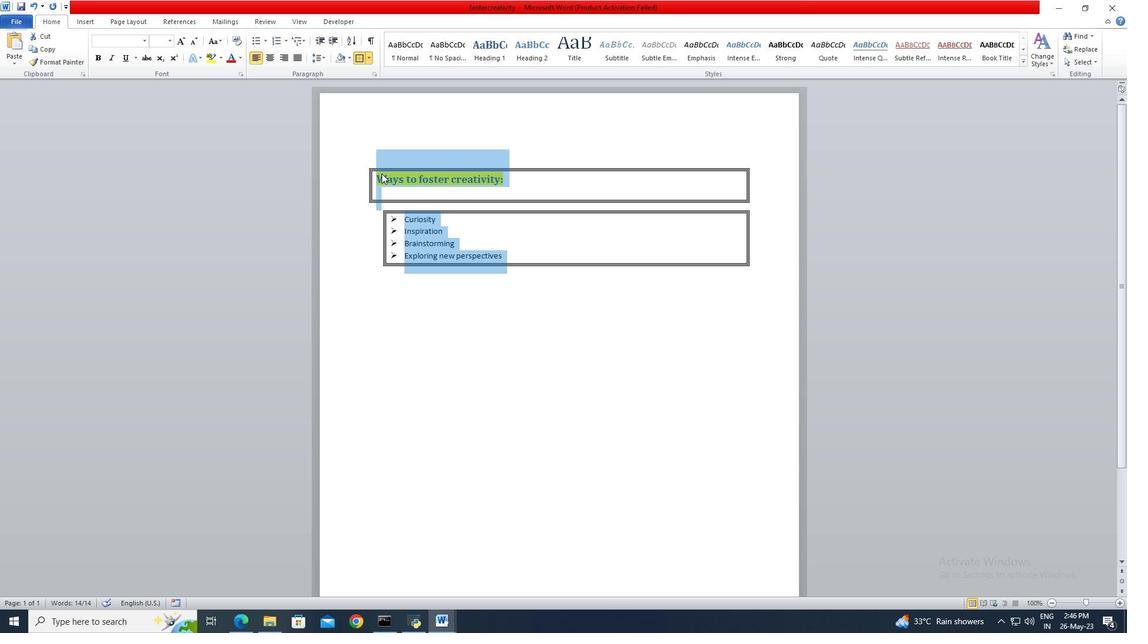 
Action: Mouse moved to (378, 174)
Screenshot: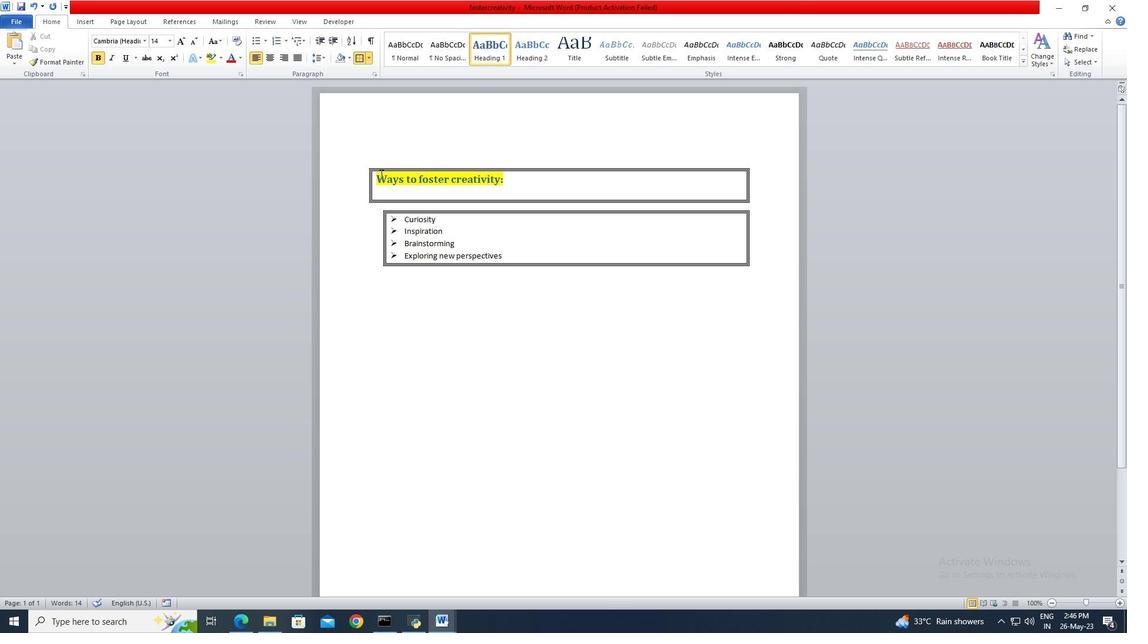 
Action: Mouse pressed left at (378, 174)
Screenshot: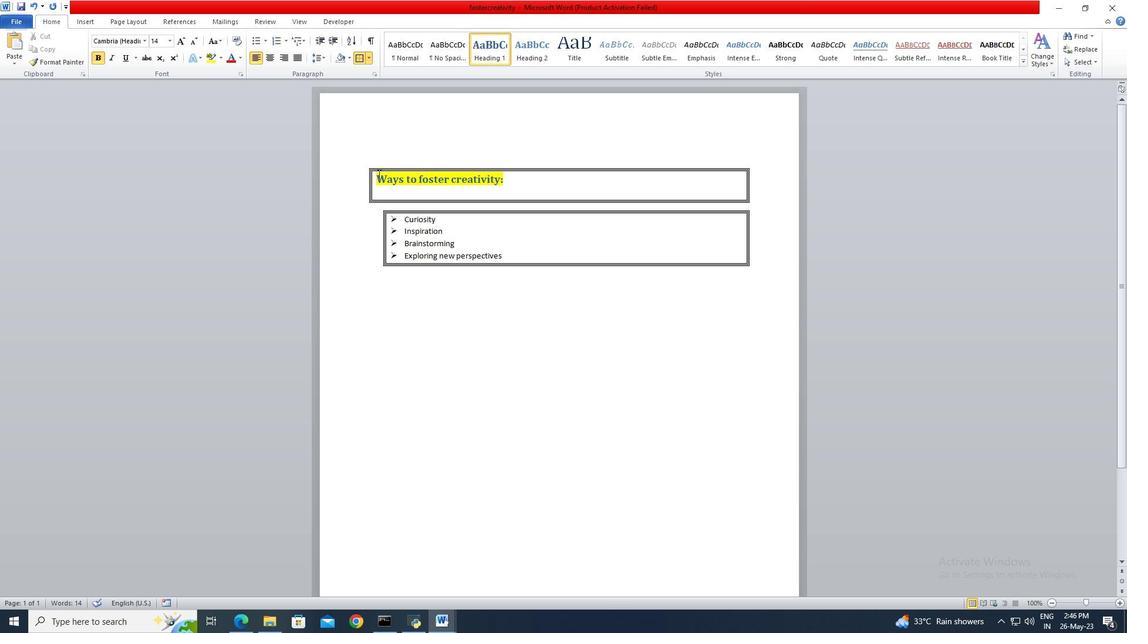 
Action: Mouse moved to (498, 181)
Screenshot: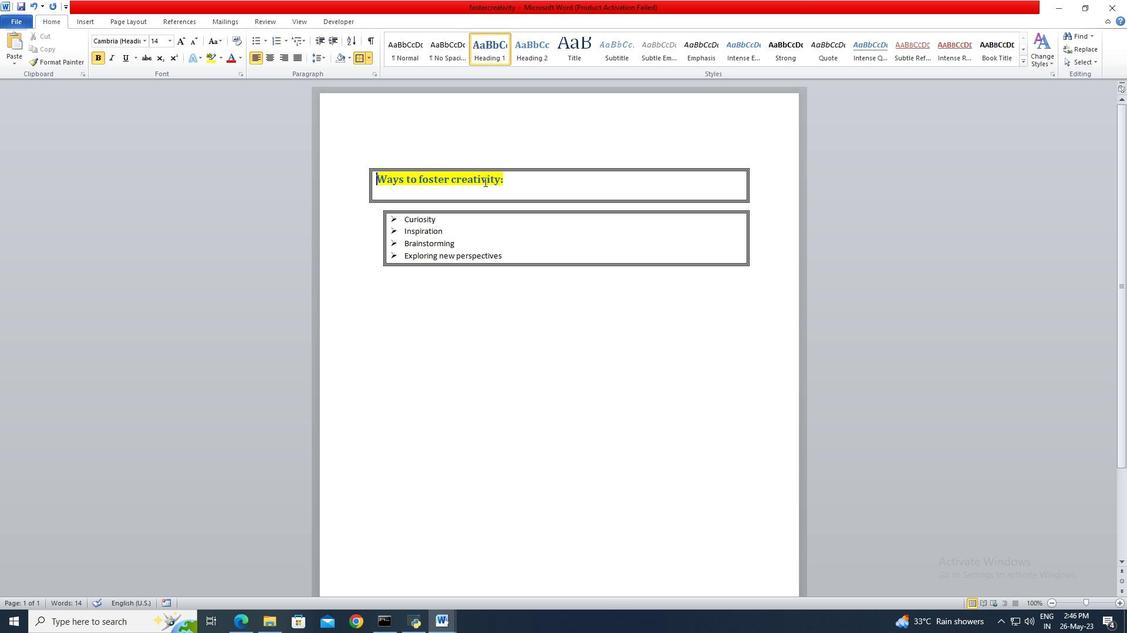 
Action: Key pressed <Key.shift>
Screenshot: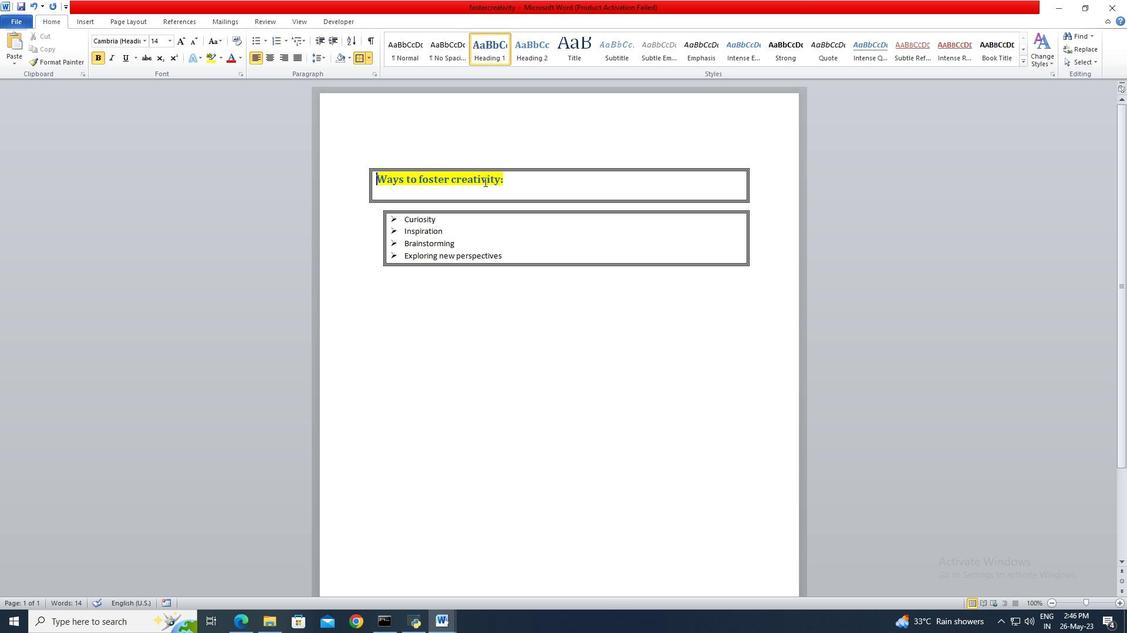 
Action: Mouse moved to (501, 181)
Screenshot: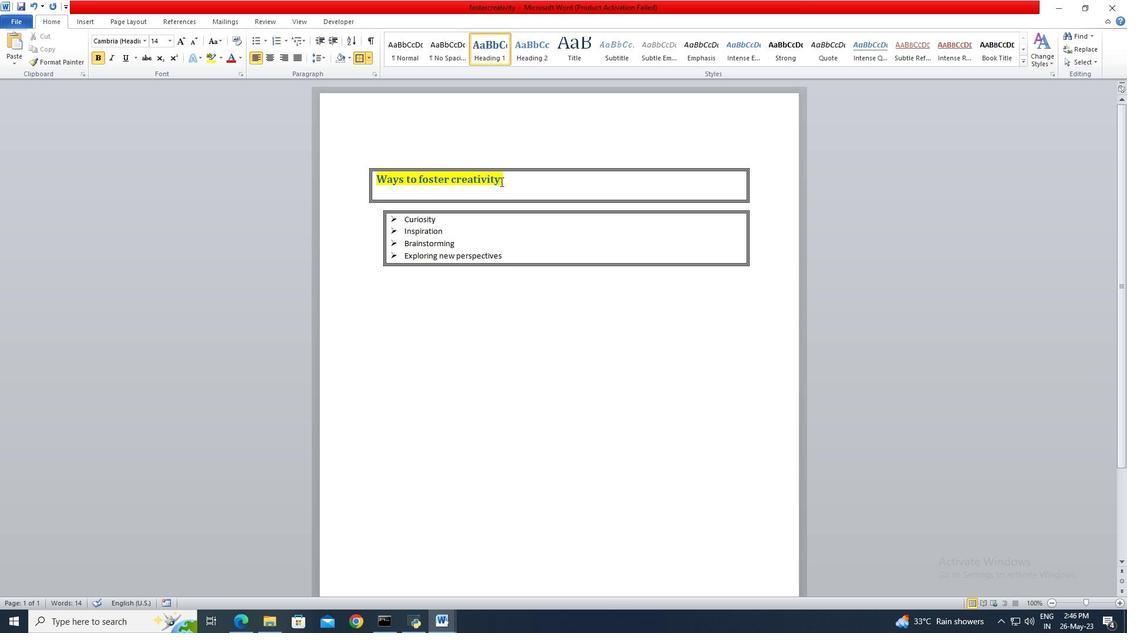 
Action: Key pressed <Key.shift>
Screenshot: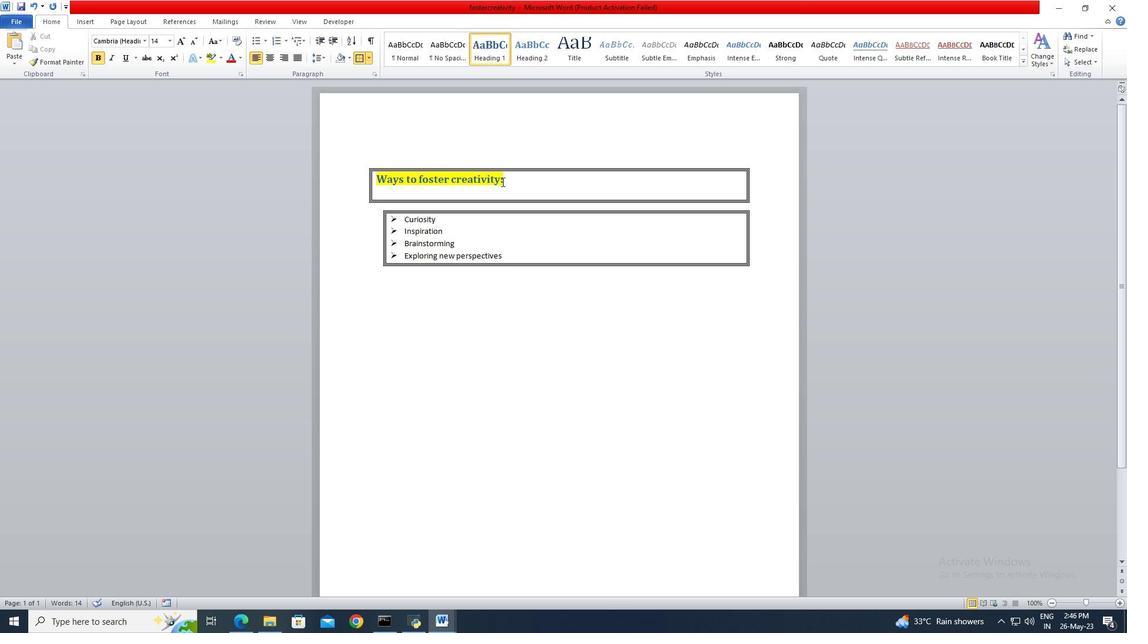 
Action: Mouse pressed left at (501, 181)
Screenshot: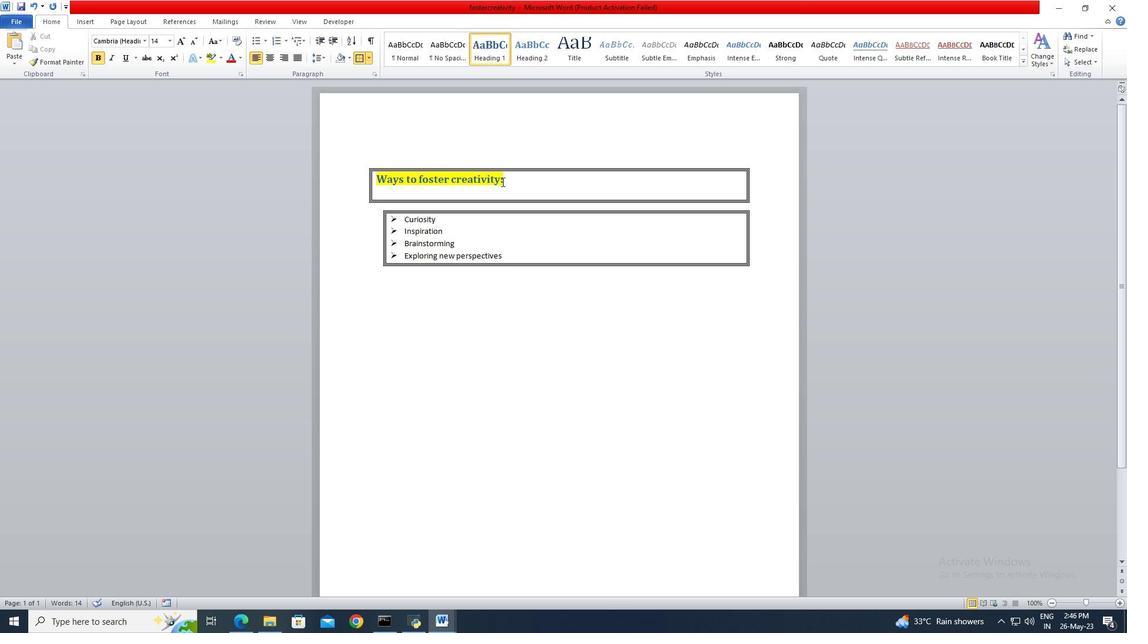 
Action: Key pressed <Key.shift><Key.shift><Key.shift><Key.shift><Key.shift><Key.shift><Key.shift><Key.shift><Key.shift><Key.shift><Key.shift>
Screenshot: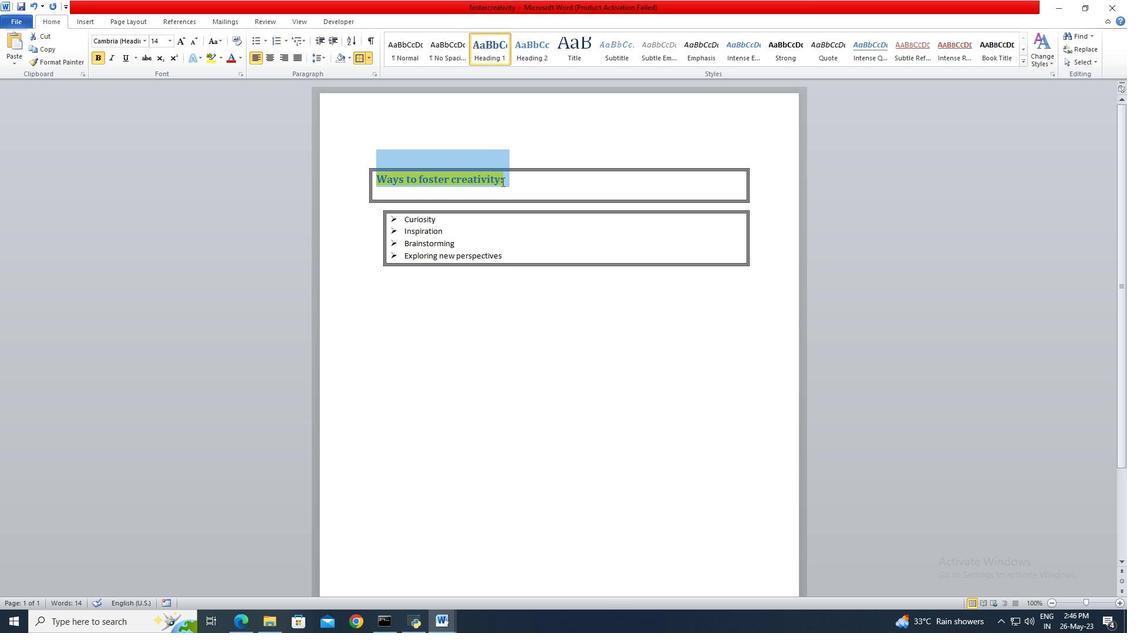 
Action: Mouse moved to (163, 41)
Screenshot: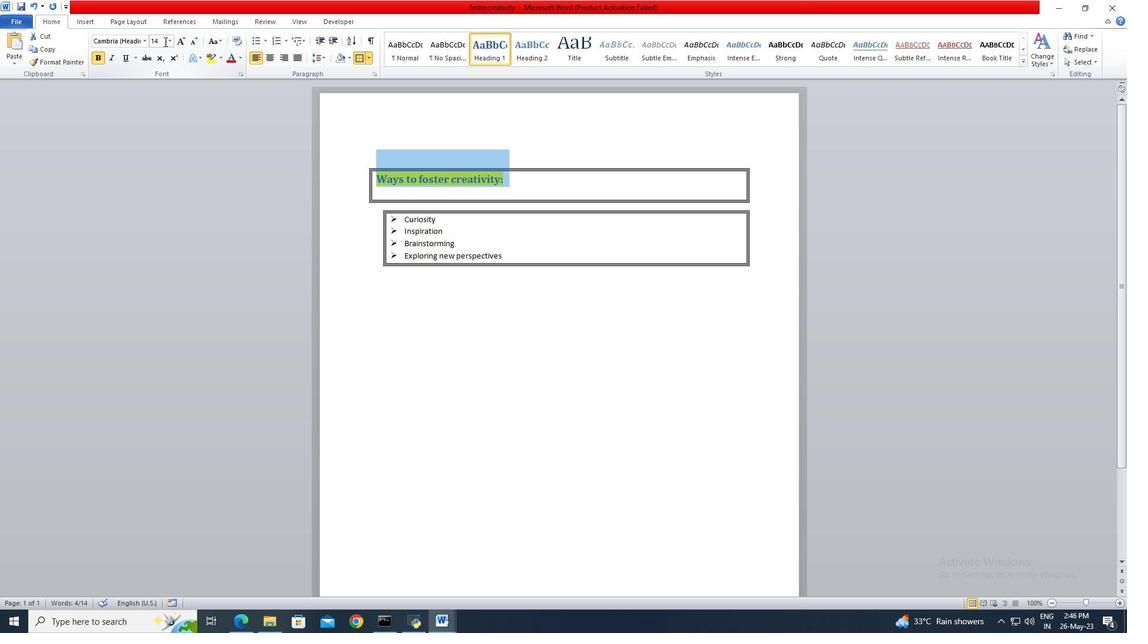 
Action: Mouse pressed left at (163, 41)
Screenshot: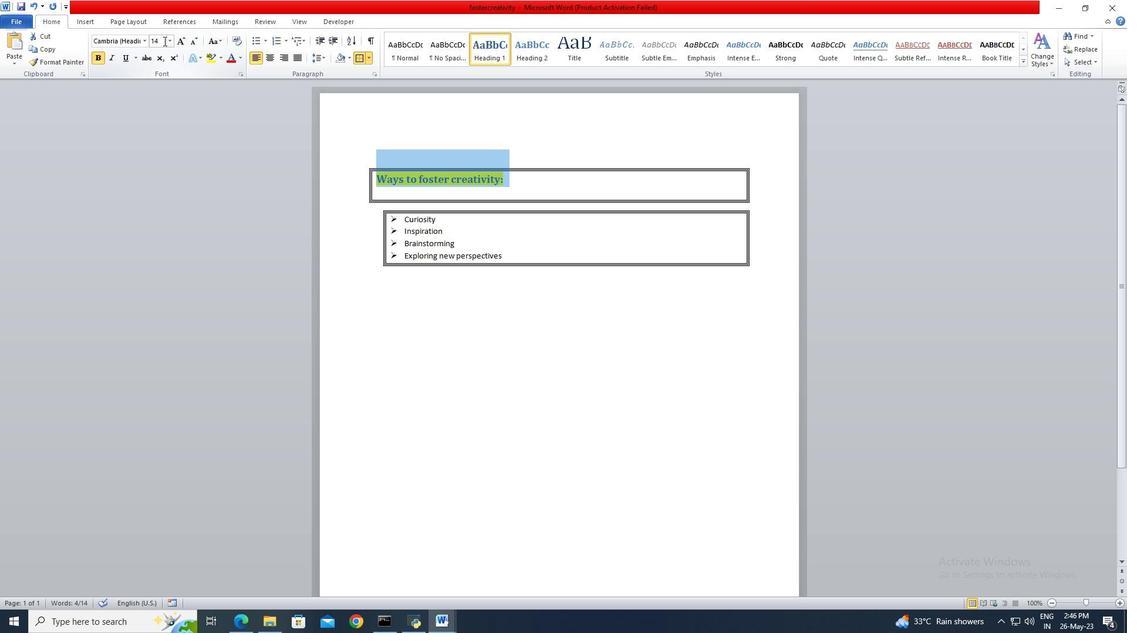 
Action: Key pressed 18<Key.enter>
Screenshot: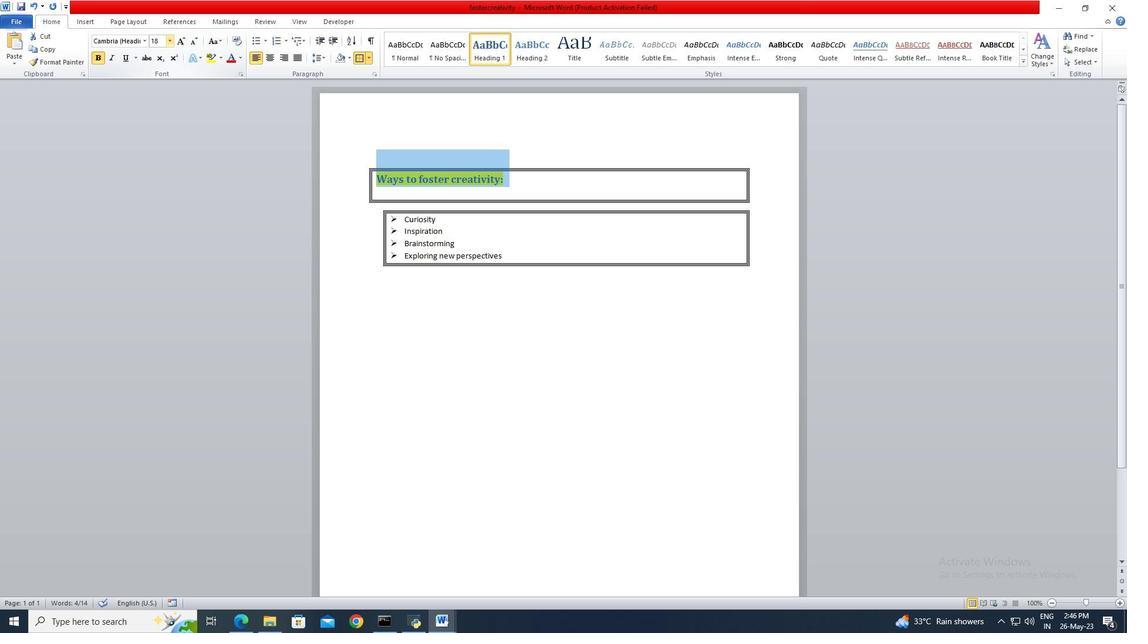 
Action: Mouse moved to (400, 226)
Screenshot: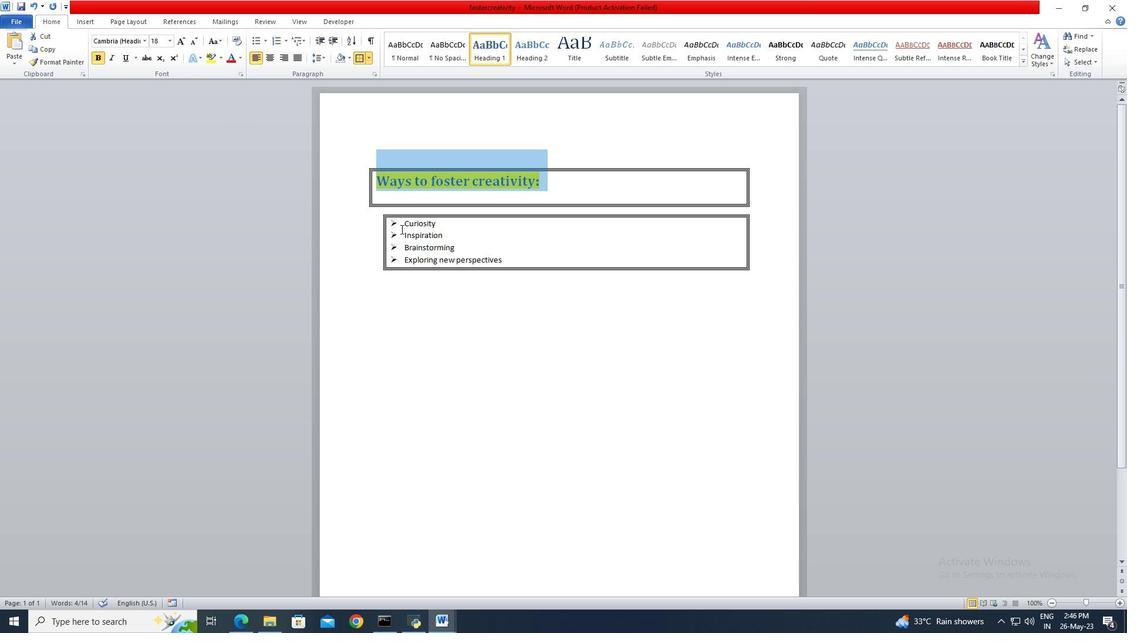 
Action: Mouse pressed left at (400, 226)
Screenshot: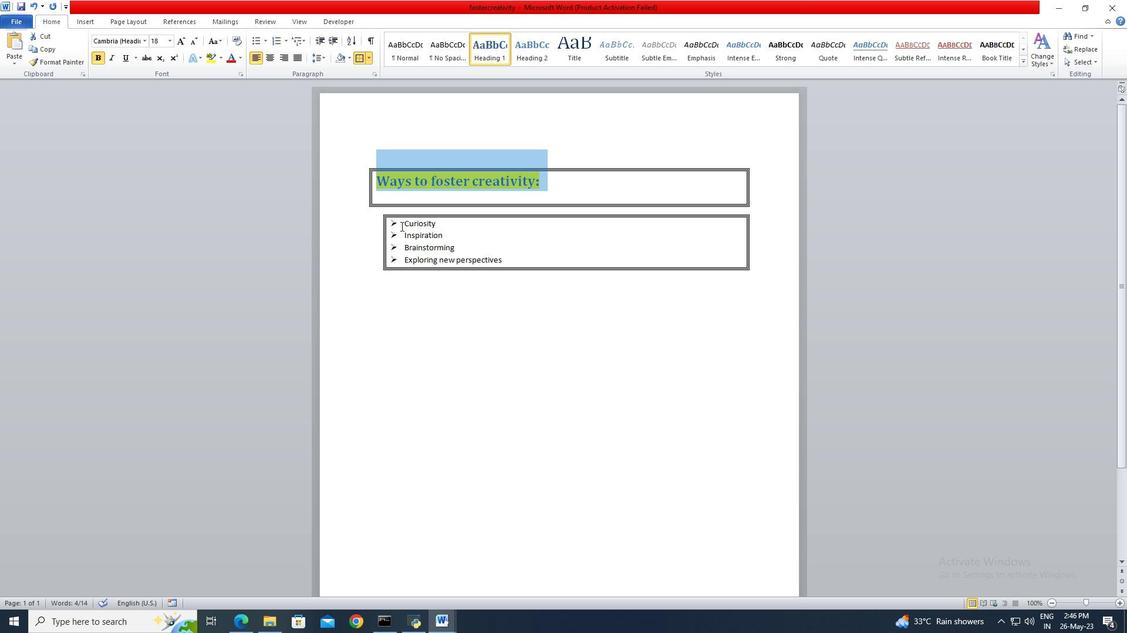 
Action: Mouse moved to (504, 262)
Screenshot: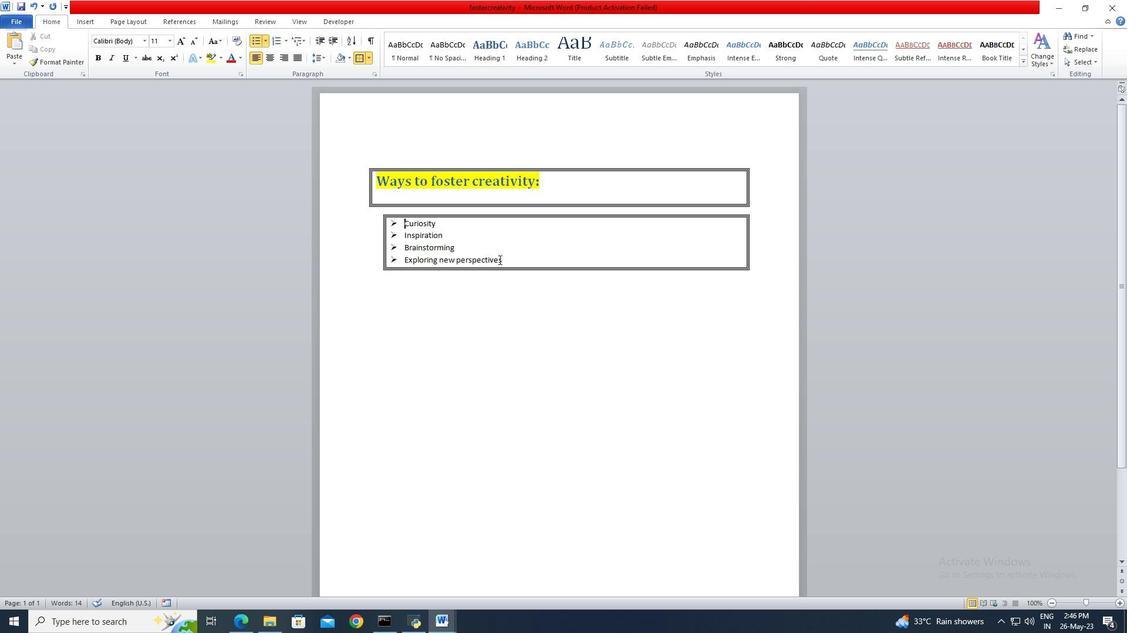 
Action: Key pressed <Key.shift>
Screenshot: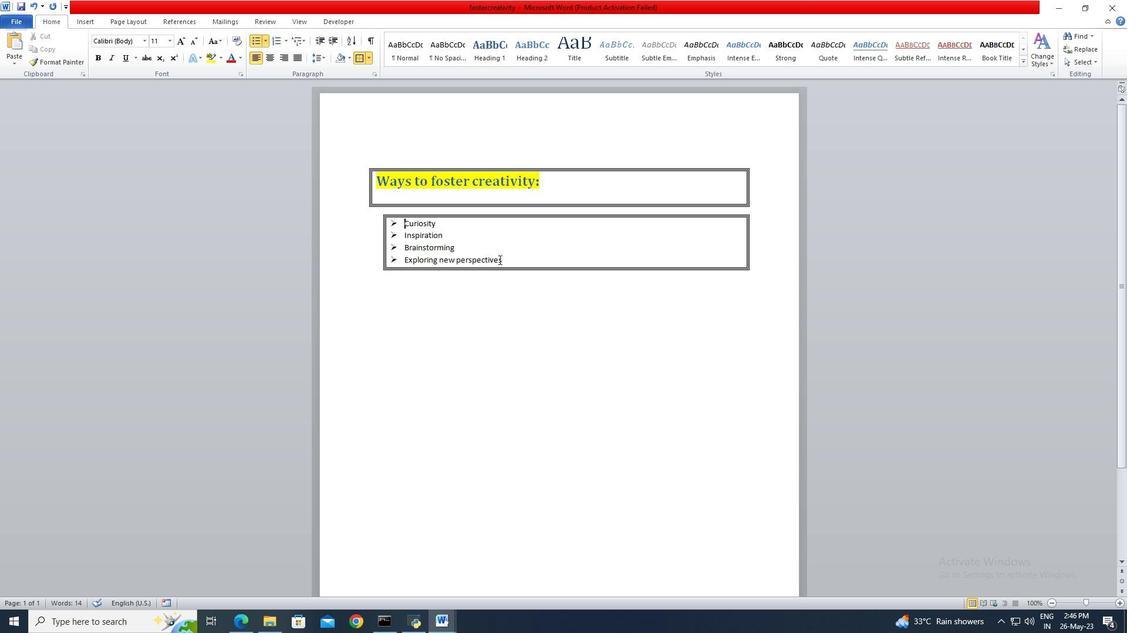 
Action: Mouse moved to (508, 264)
Screenshot: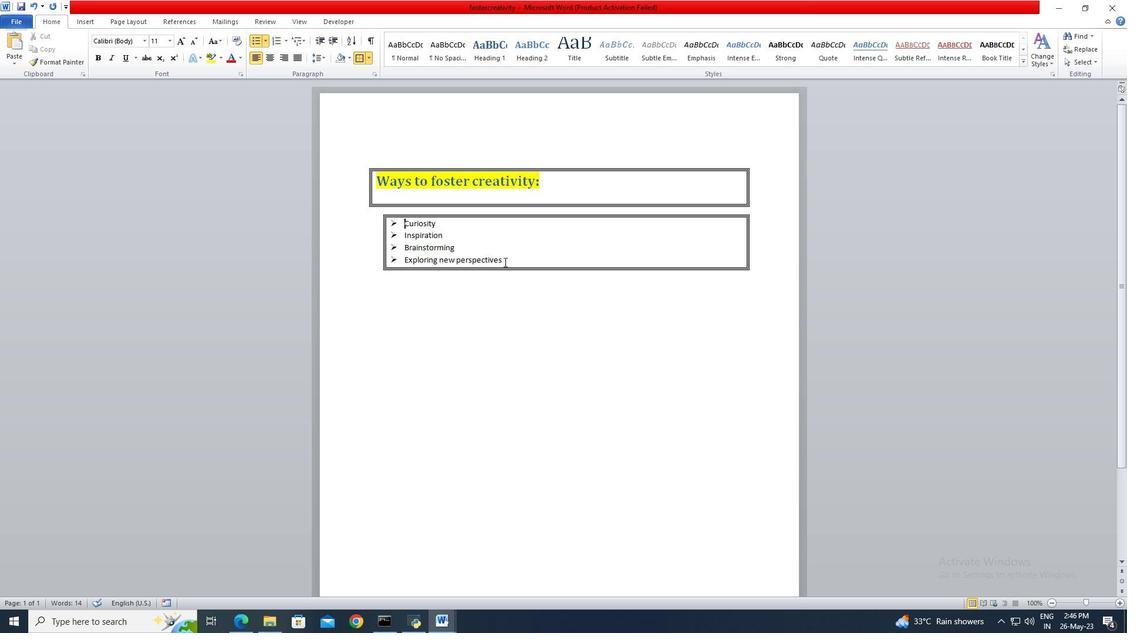 
Action: Mouse pressed left at (508, 264)
Screenshot: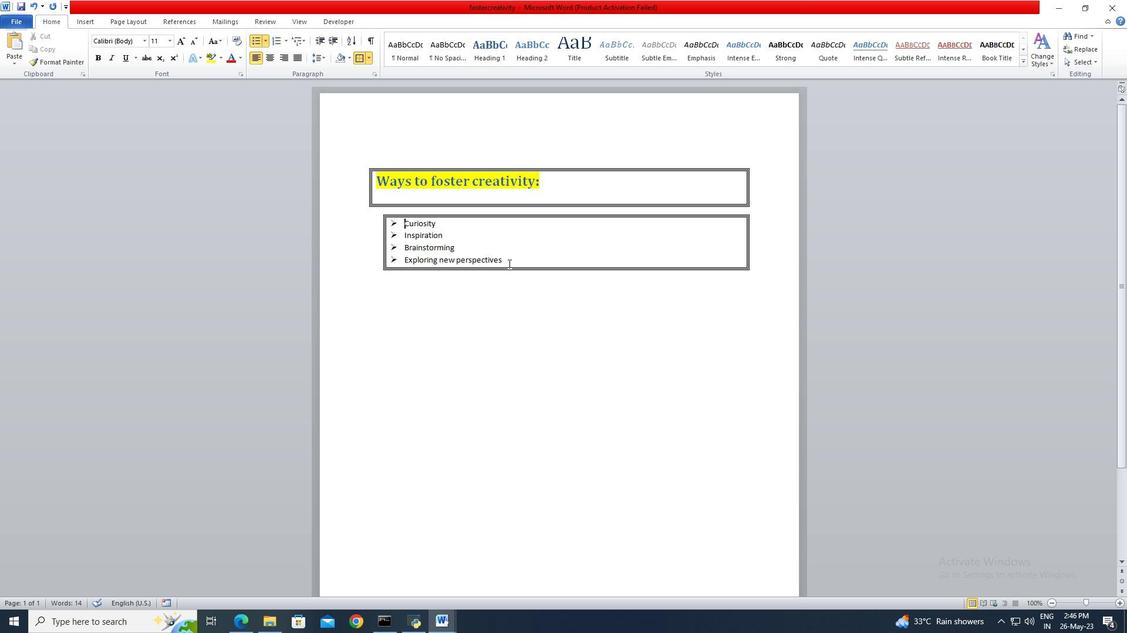 
Action: Key pressed <Key.shift><Key.shift>
Screenshot: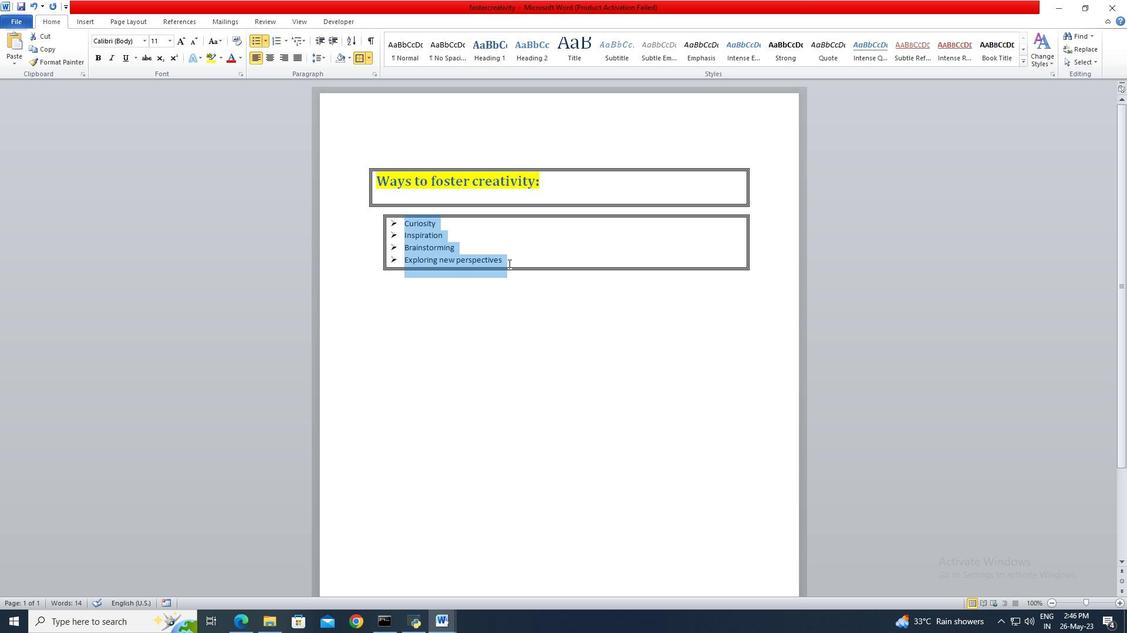 
Action: Mouse moved to (163, 39)
Screenshot: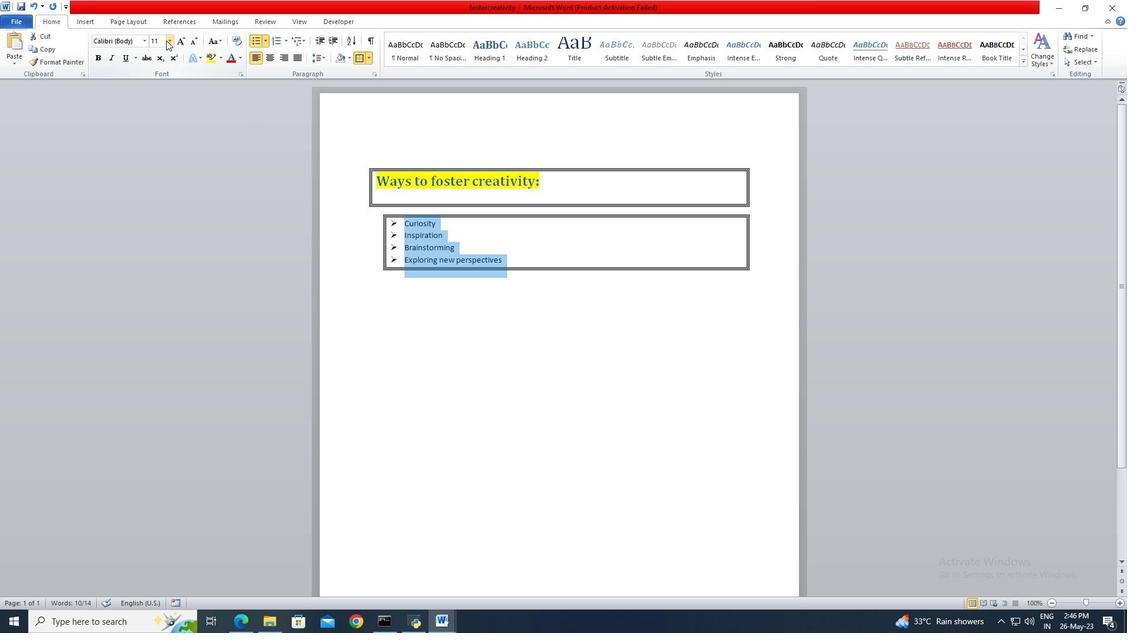 
Action: Mouse pressed left at (163, 39)
Screenshot: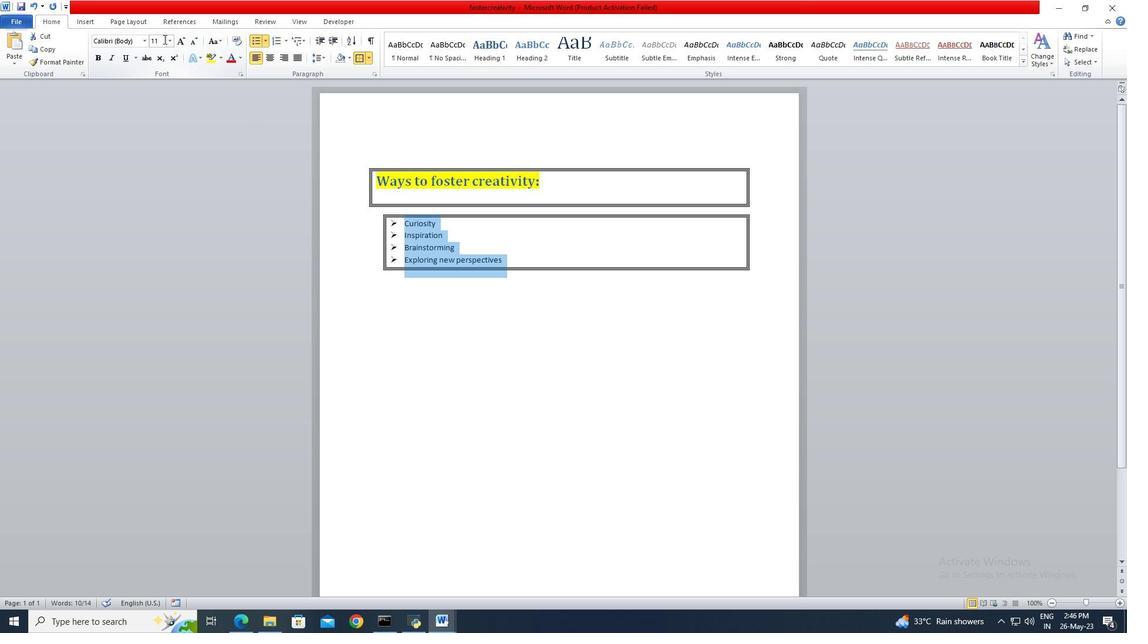 
Action: Key pressed 18<Key.enter>
Screenshot: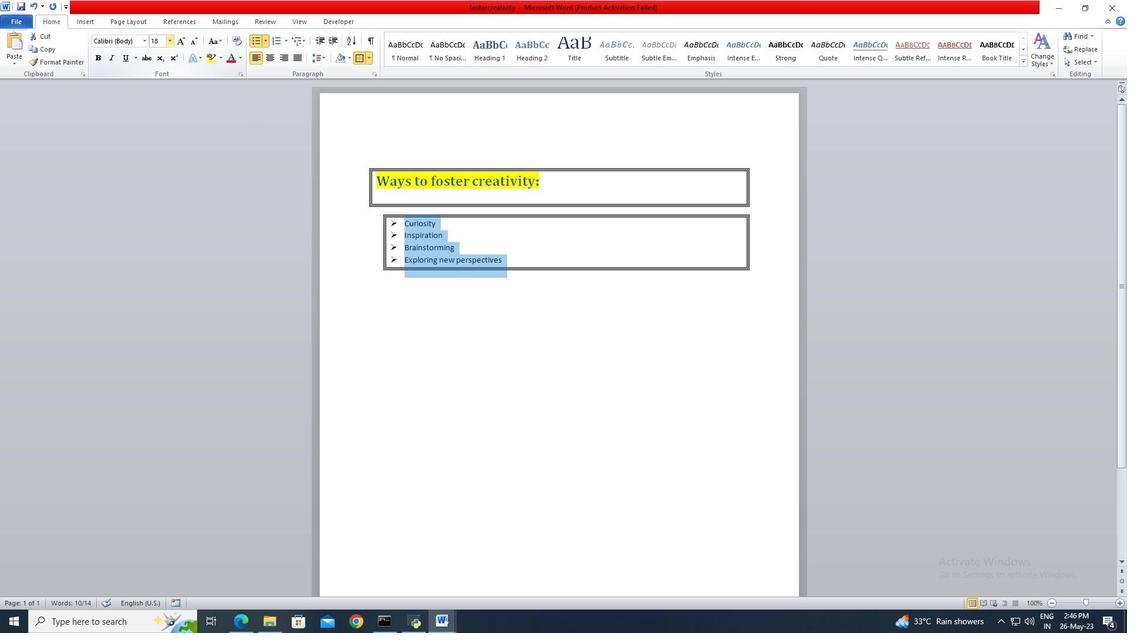
Action: Mouse moved to (382, 194)
Screenshot: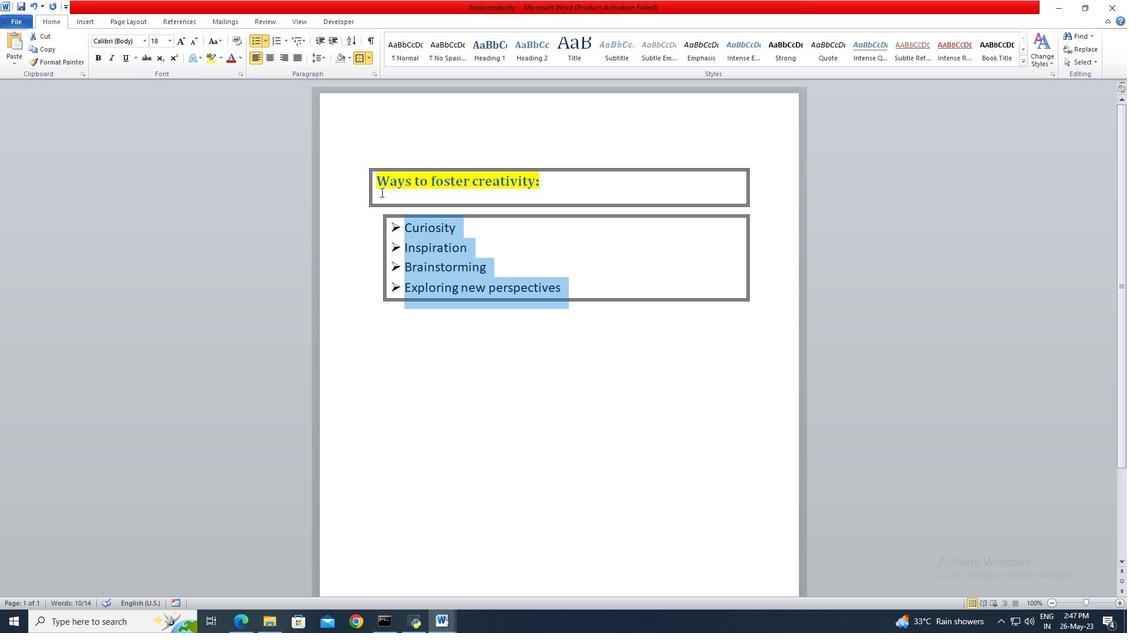 
Action: Mouse pressed left at (382, 194)
Screenshot: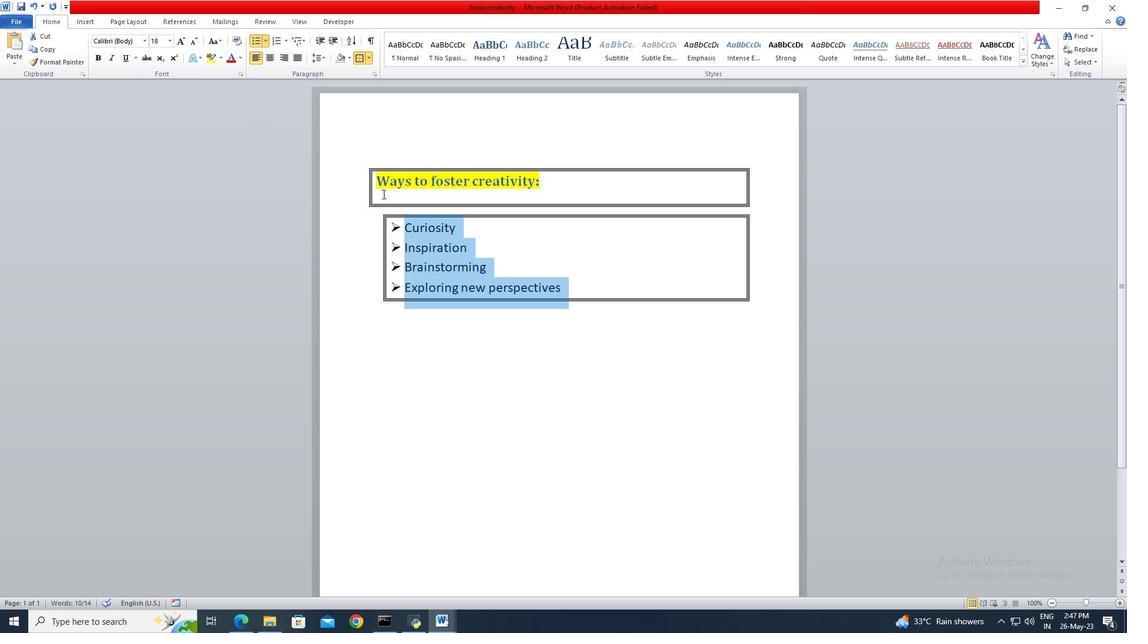 
